 Task: Look for space in Avinashi, India from 9th June, 2023 to 16th June, 2023 for 2 adults in price range Rs.8000 to Rs.16000. Place can be entire place with 2 bedrooms having 2 beds and 1 bathroom. Property type can be house, flat, guest house. Booking option can be shelf check-in. Required host language is English.
Action: Mouse moved to (432, 85)
Screenshot: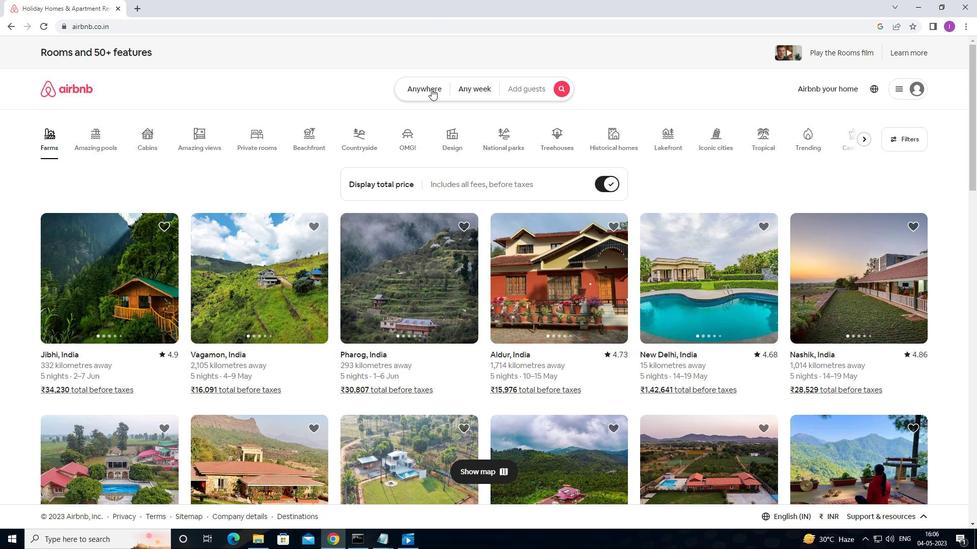 
Action: Mouse pressed left at (432, 85)
Screenshot: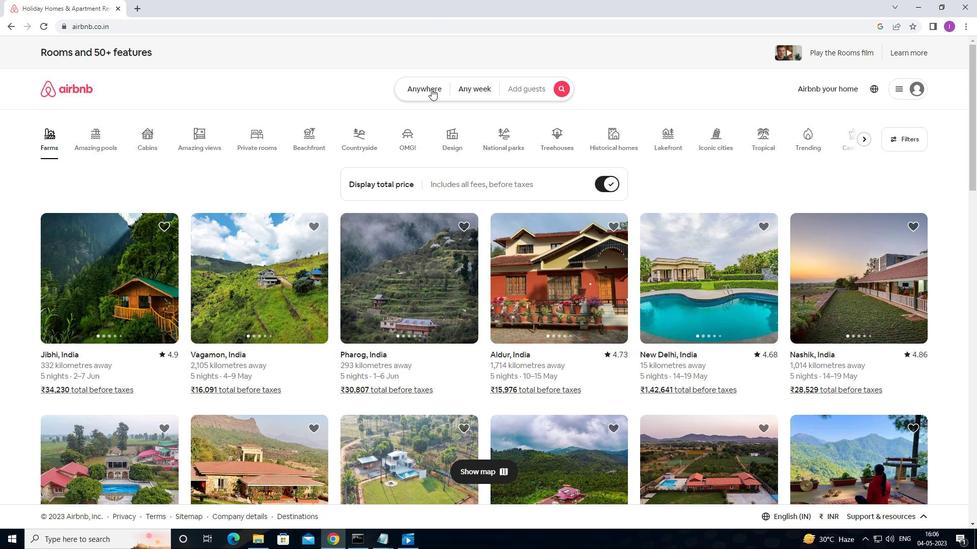 
Action: Mouse moved to (304, 130)
Screenshot: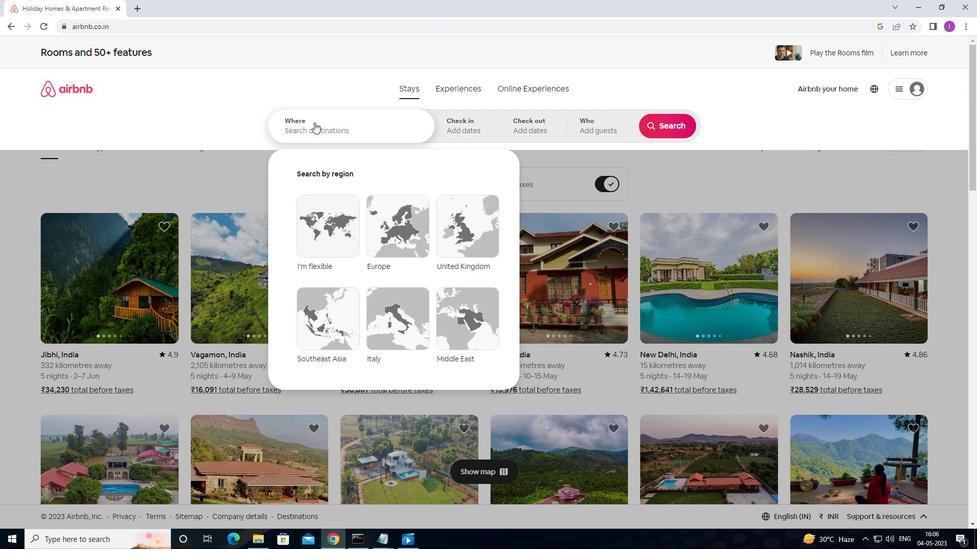 
Action: Mouse pressed left at (304, 130)
Screenshot: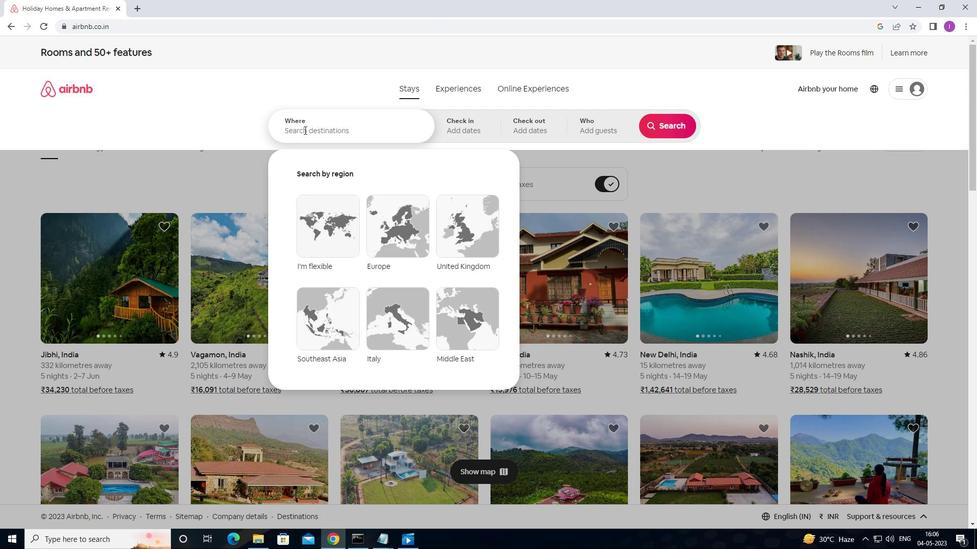
Action: Mouse moved to (308, 131)
Screenshot: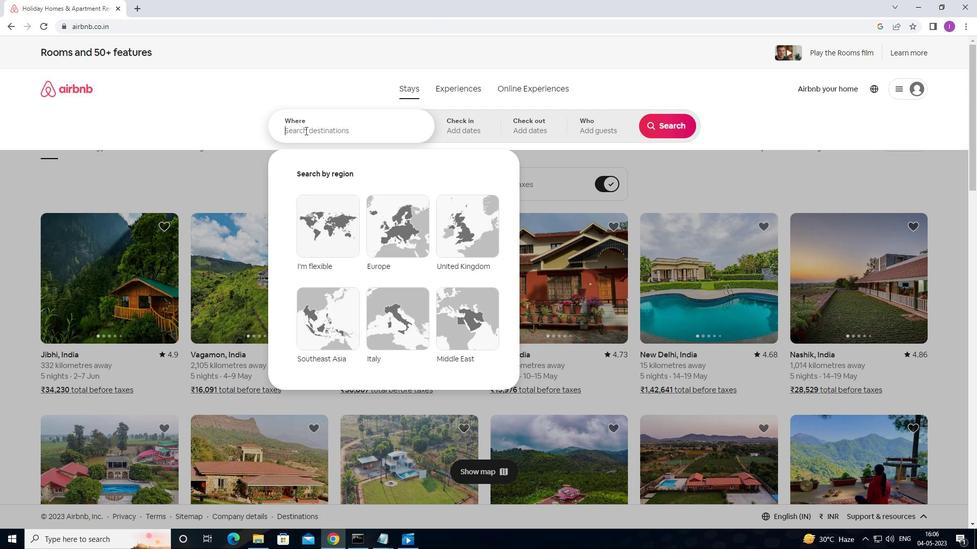 
Action: Key pressed <Key.shift><Key.shift>AVU<Key.backspace>I
Screenshot: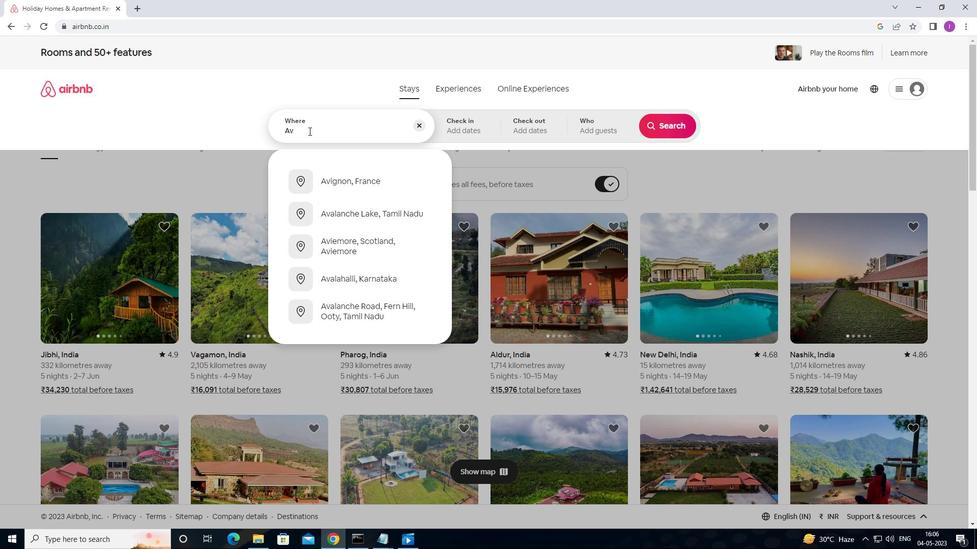 
Action: Mouse moved to (308, 131)
Screenshot: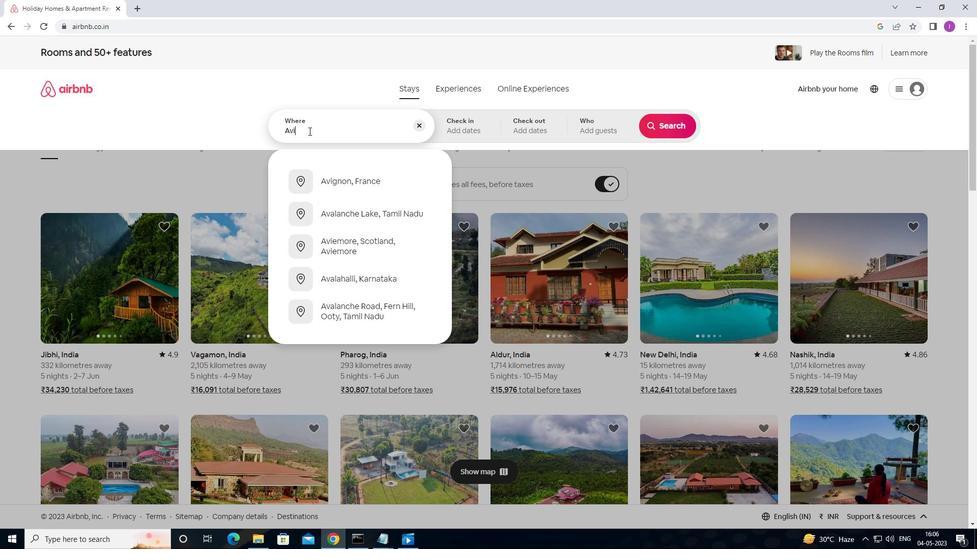 
Action: Key pressed NASHI,<Key.shift><Key.shift><Key.shift><Key.shift><Key.shift>INDIA
Screenshot: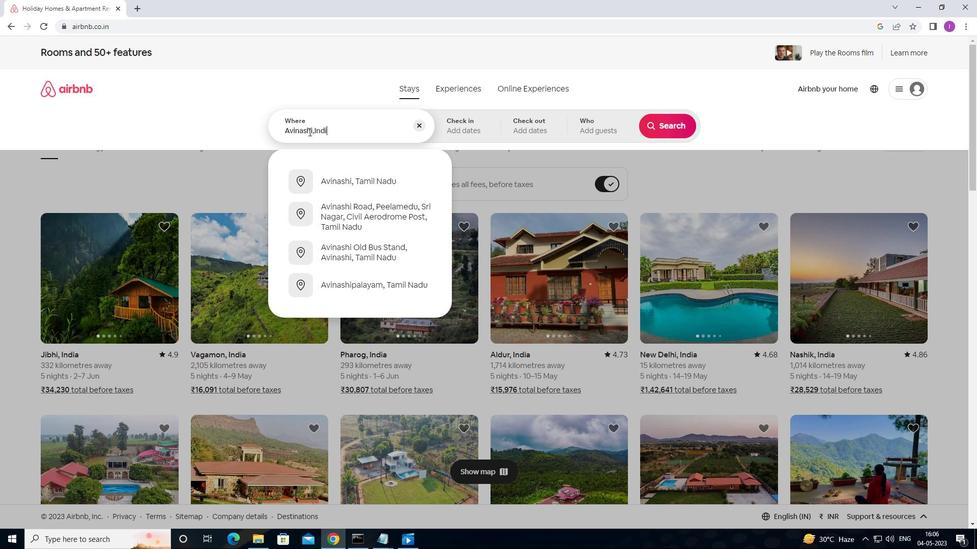 
Action: Mouse moved to (483, 128)
Screenshot: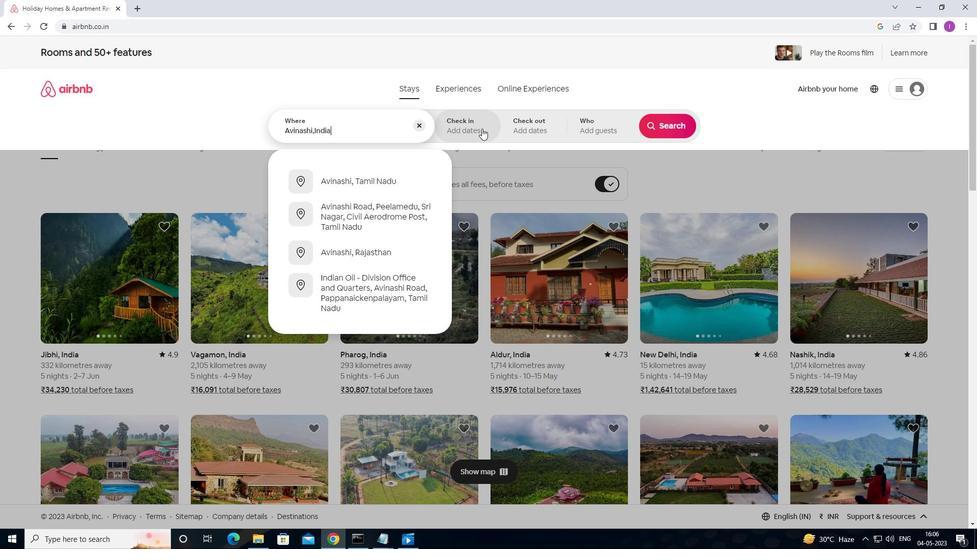 
Action: Mouse pressed left at (483, 128)
Screenshot: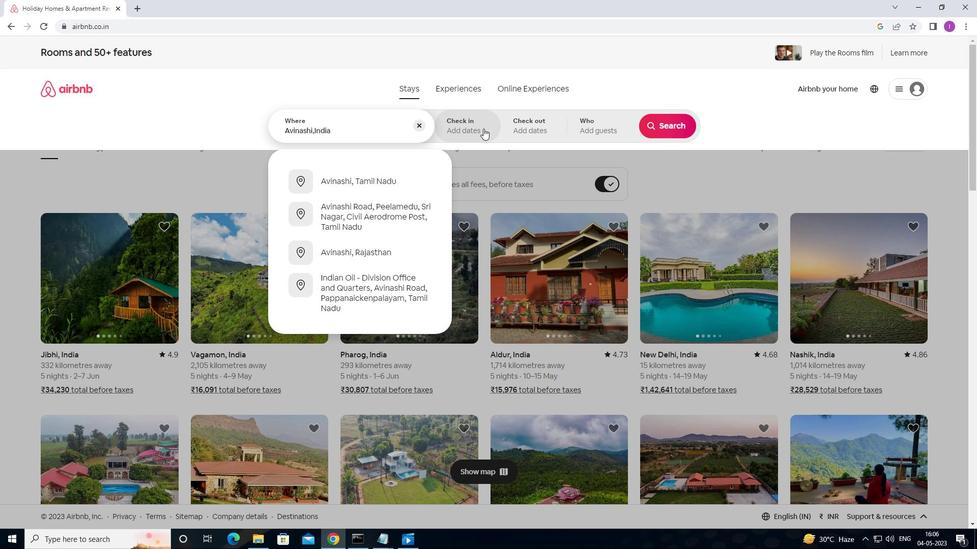 
Action: Mouse moved to (629, 271)
Screenshot: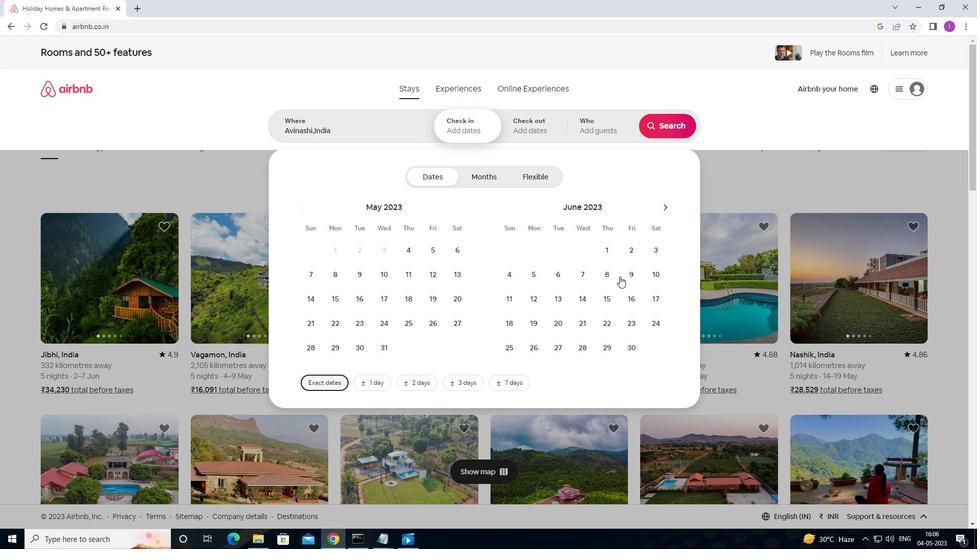 
Action: Mouse pressed left at (629, 271)
Screenshot: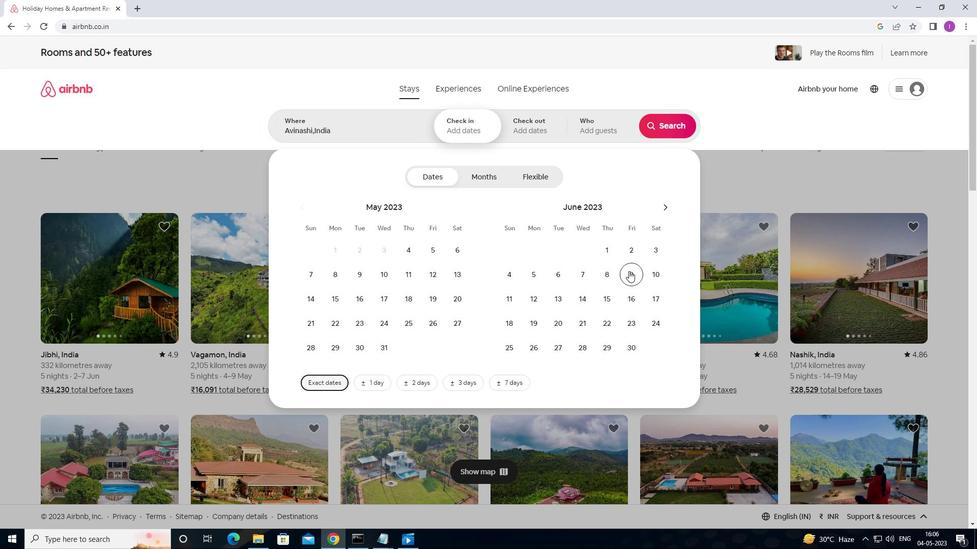 
Action: Mouse moved to (634, 300)
Screenshot: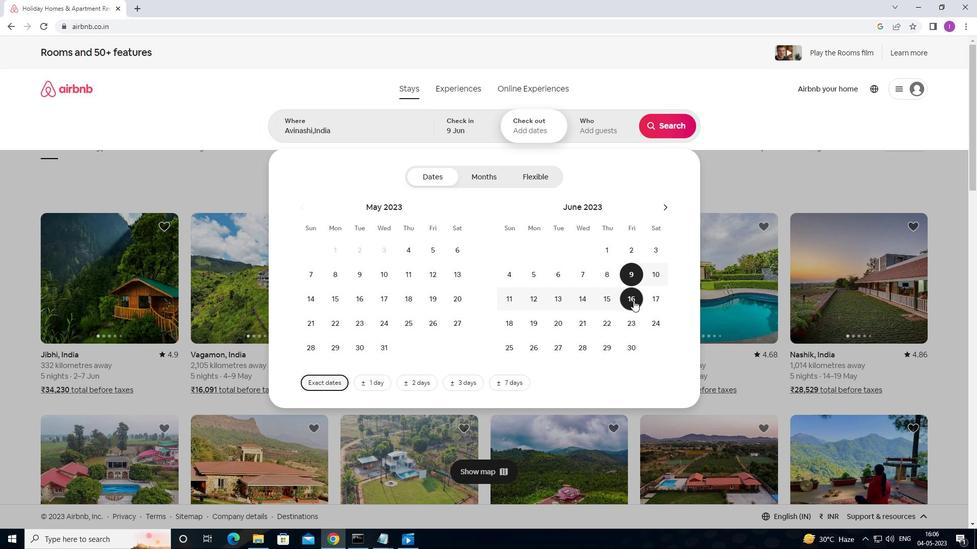 
Action: Mouse pressed left at (634, 300)
Screenshot: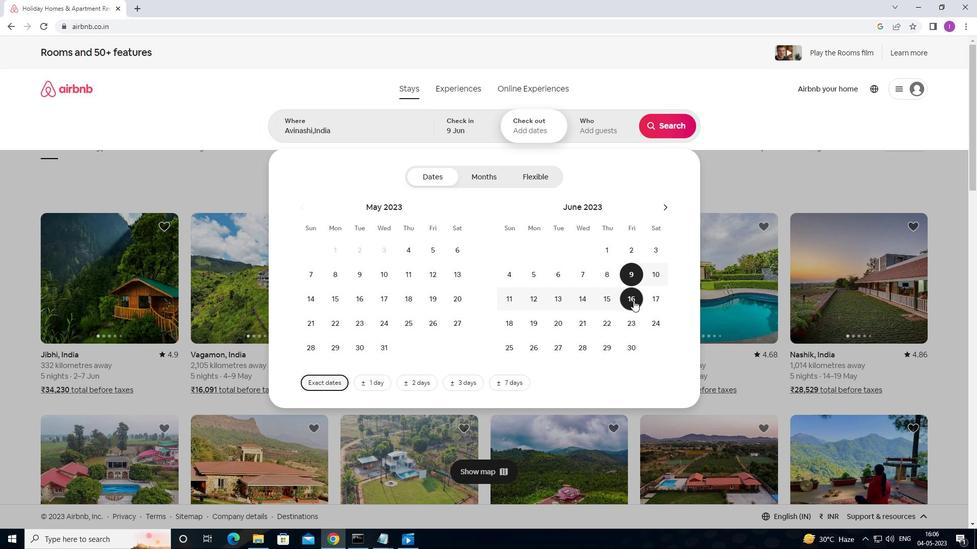 
Action: Mouse moved to (617, 127)
Screenshot: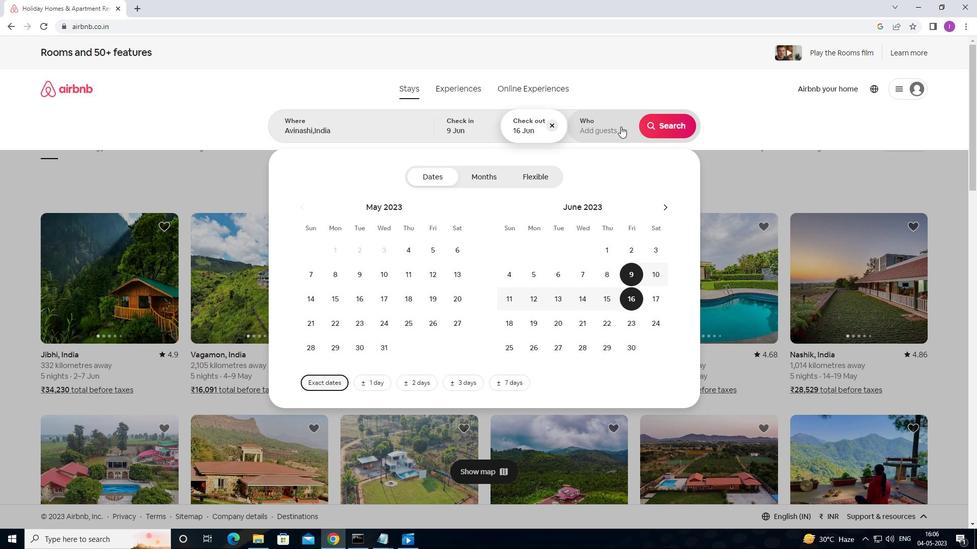 
Action: Mouse pressed left at (617, 127)
Screenshot: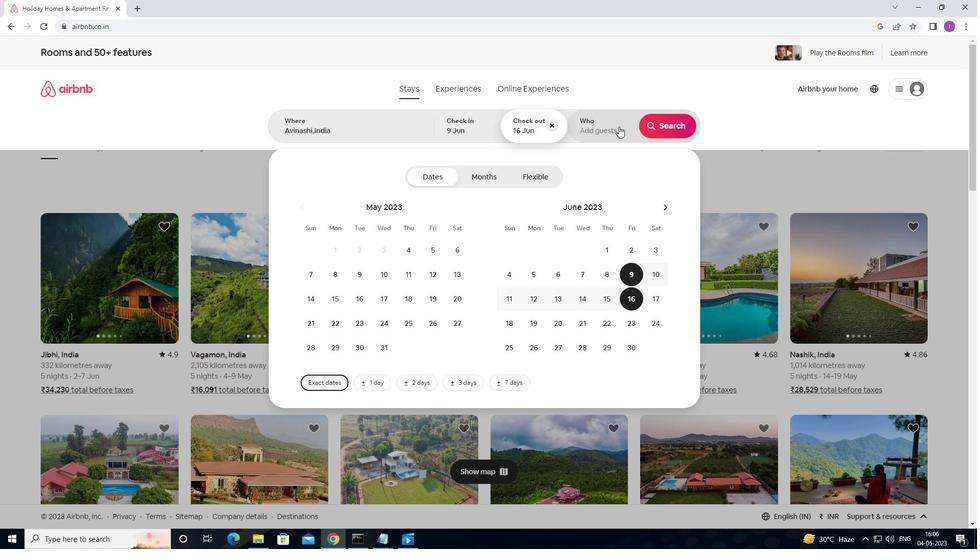
Action: Mouse moved to (665, 175)
Screenshot: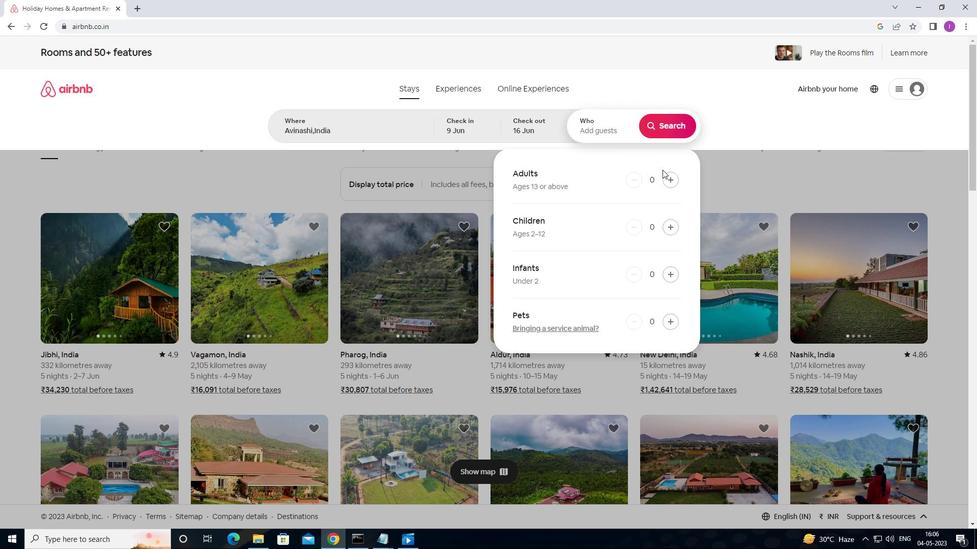 
Action: Mouse pressed left at (665, 175)
Screenshot: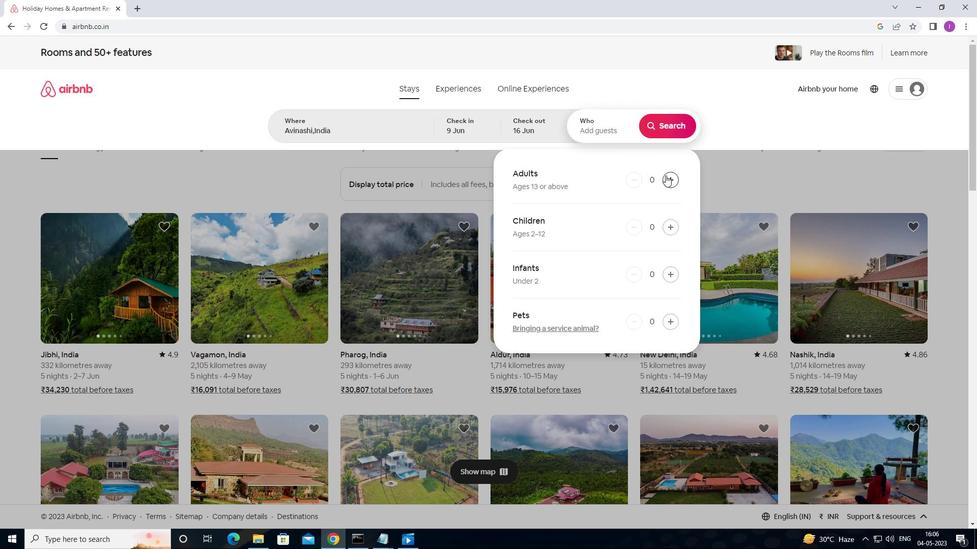 
Action: Mouse moved to (665, 176)
Screenshot: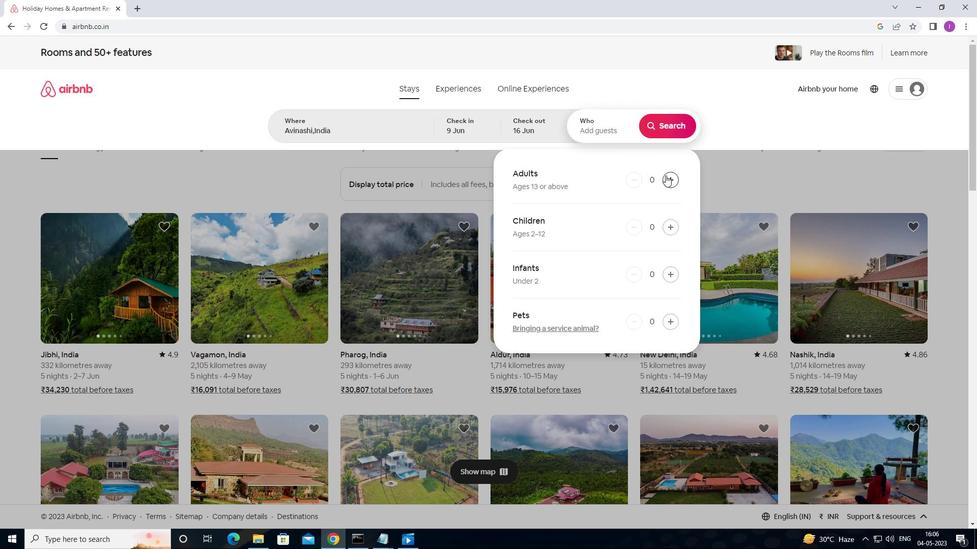 
Action: Mouse pressed left at (665, 176)
Screenshot: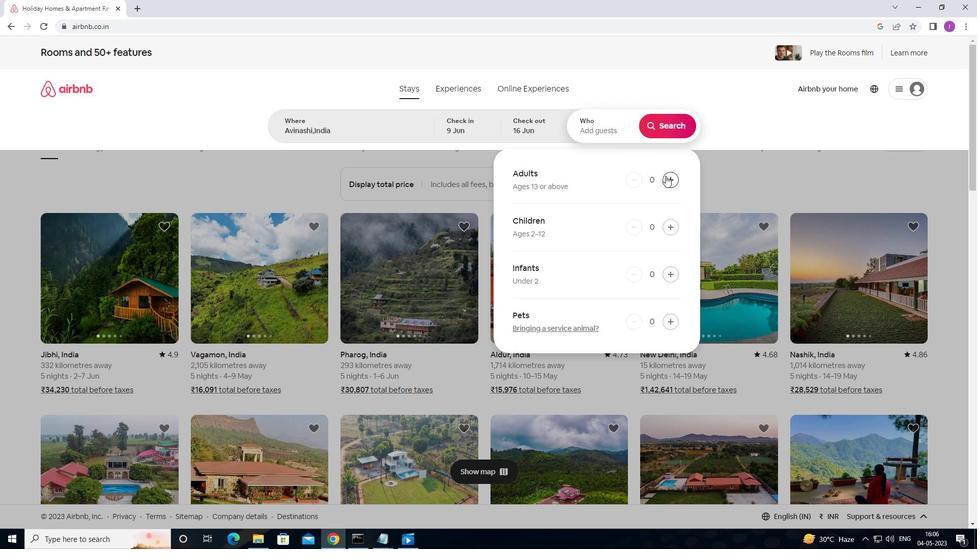 
Action: Mouse moved to (678, 130)
Screenshot: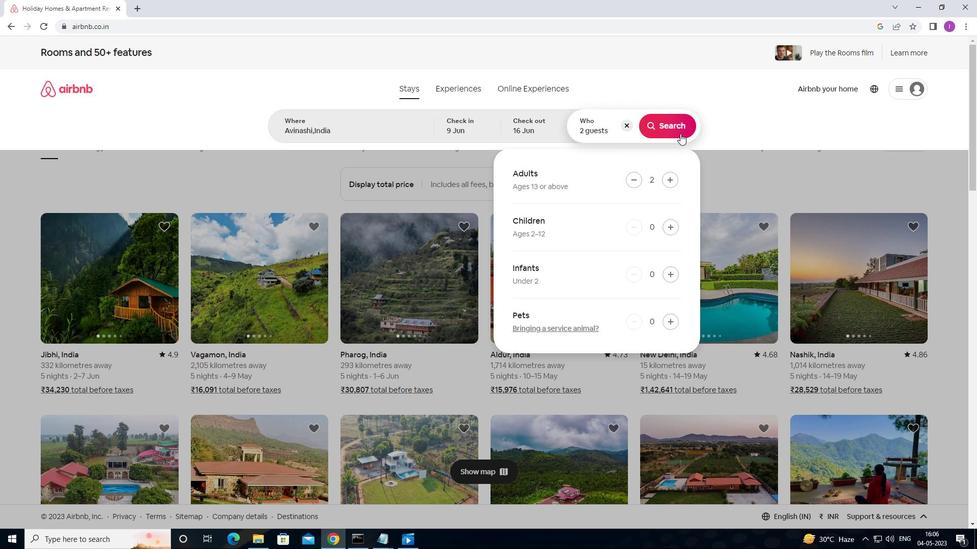 
Action: Mouse pressed left at (678, 130)
Screenshot: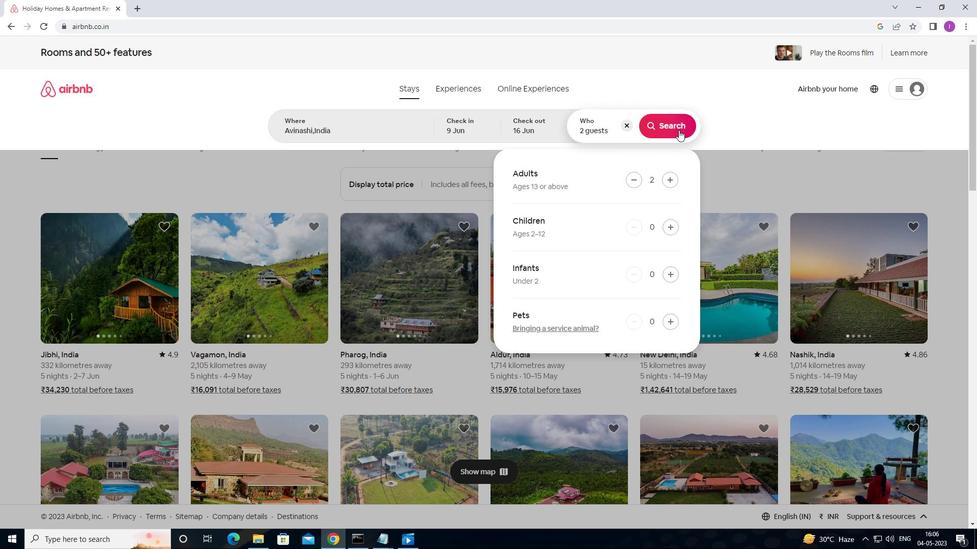 
Action: Mouse moved to (929, 92)
Screenshot: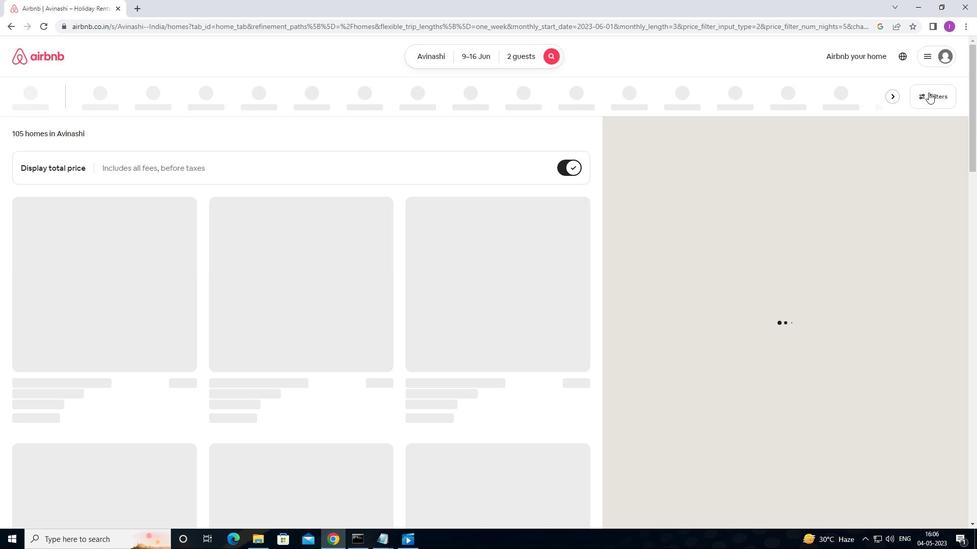 
Action: Mouse pressed left at (929, 92)
Screenshot: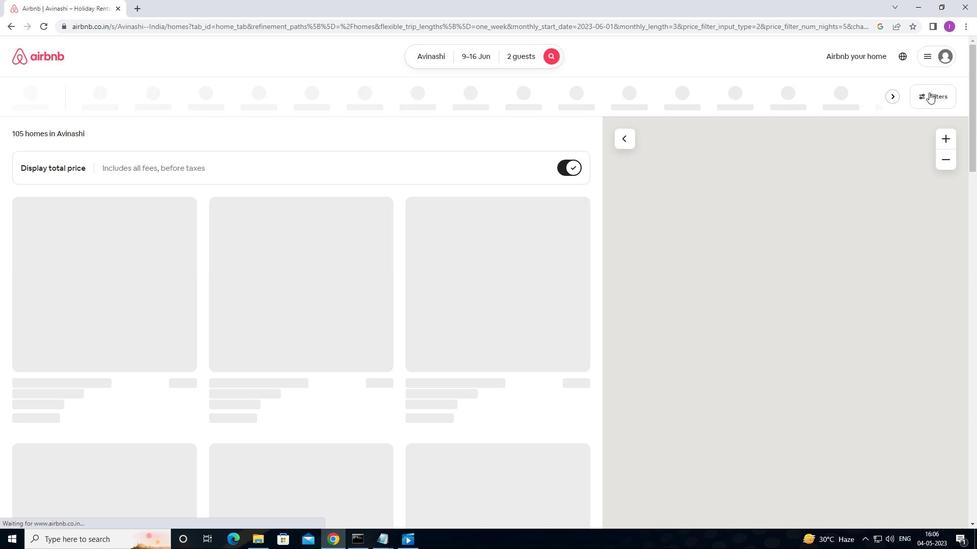 
Action: Mouse moved to (383, 225)
Screenshot: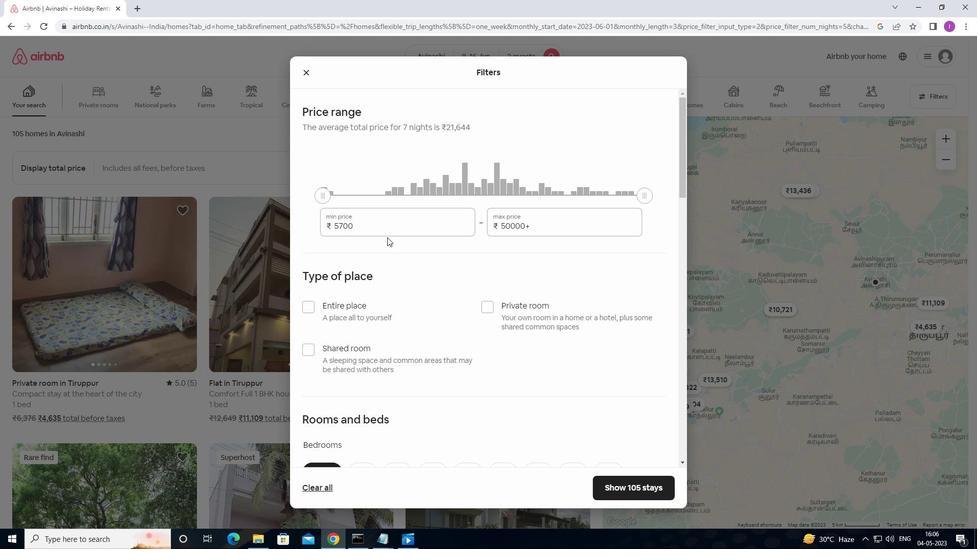 
Action: Mouse pressed left at (383, 225)
Screenshot: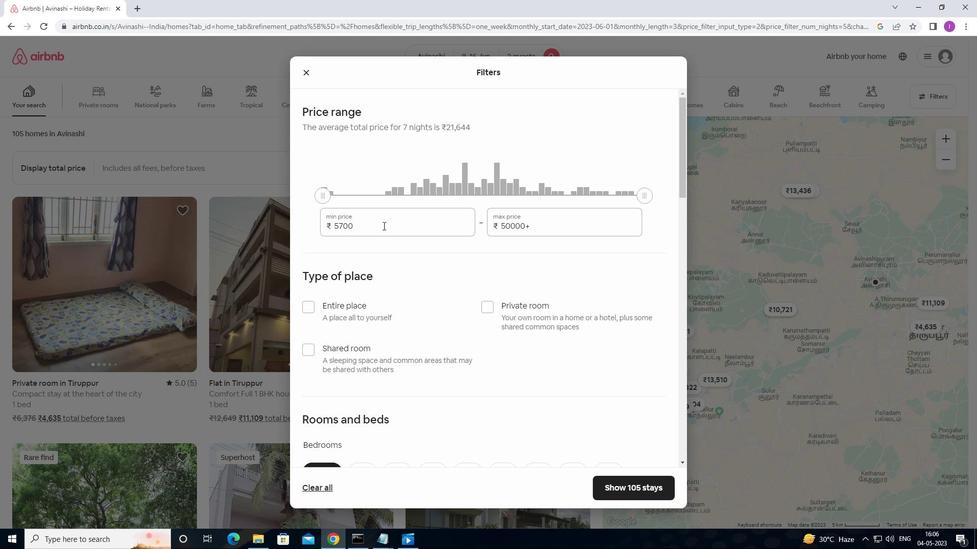 
Action: Mouse moved to (381, 212)
Screenshot: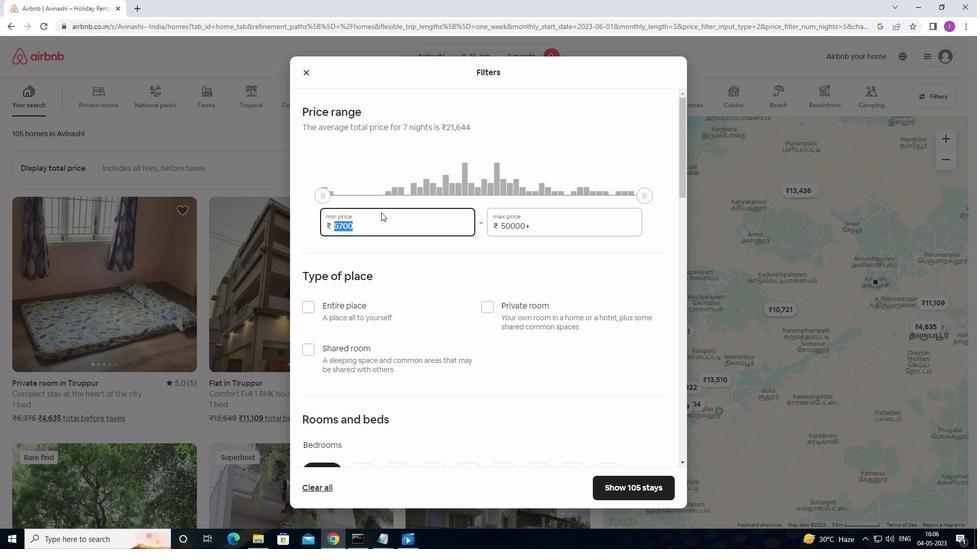 
Action: Key pressed 800
Screenshot: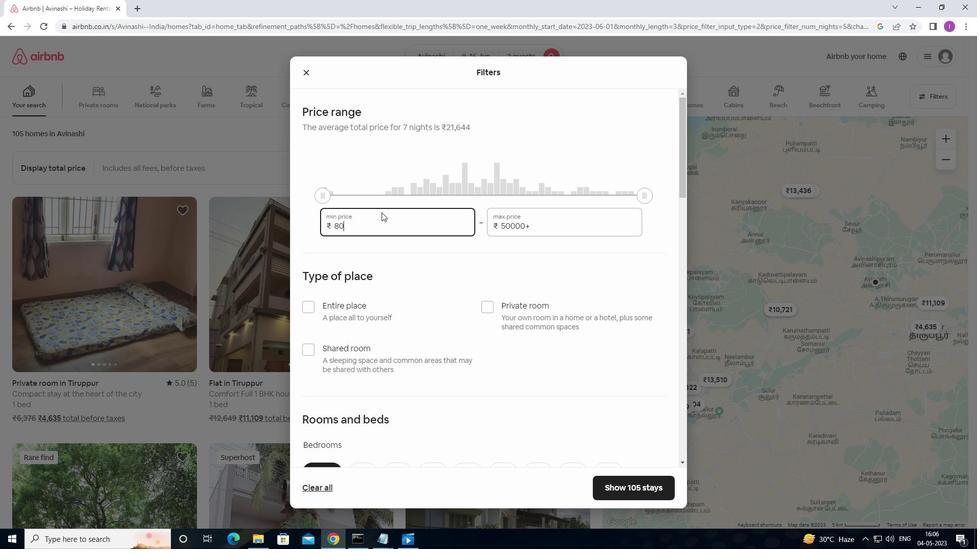 
Action: Mouse moved to (382, 211)
Screenshot: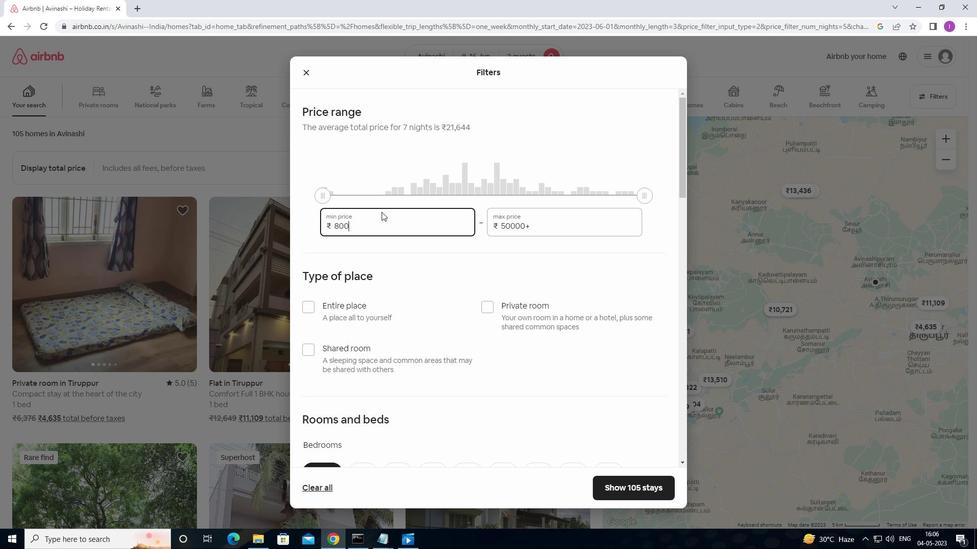 
Action: Key pressed 0
Screenshot: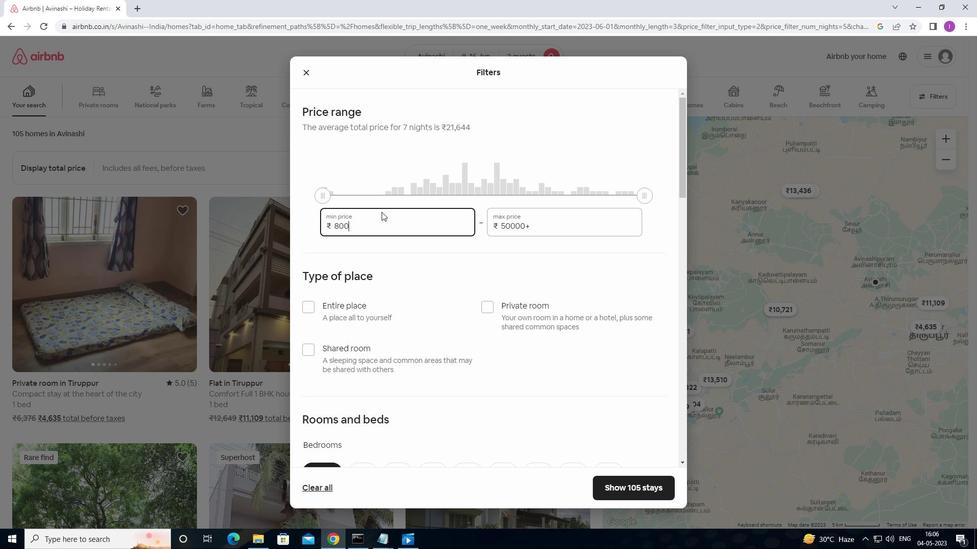
Action: Mouse moved to (546, 229)
Screenshot: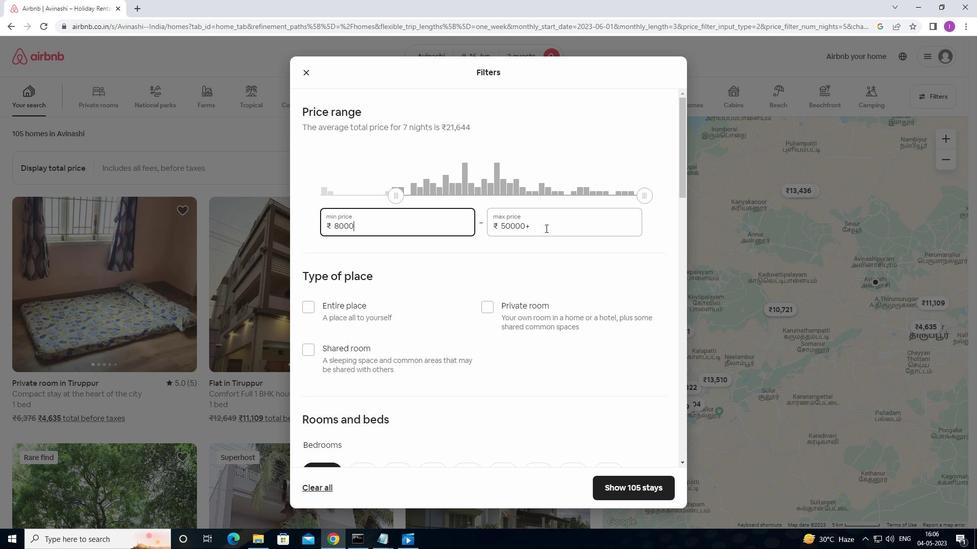 
Action: Mouse pressed left at (546, 229)
Screenshot: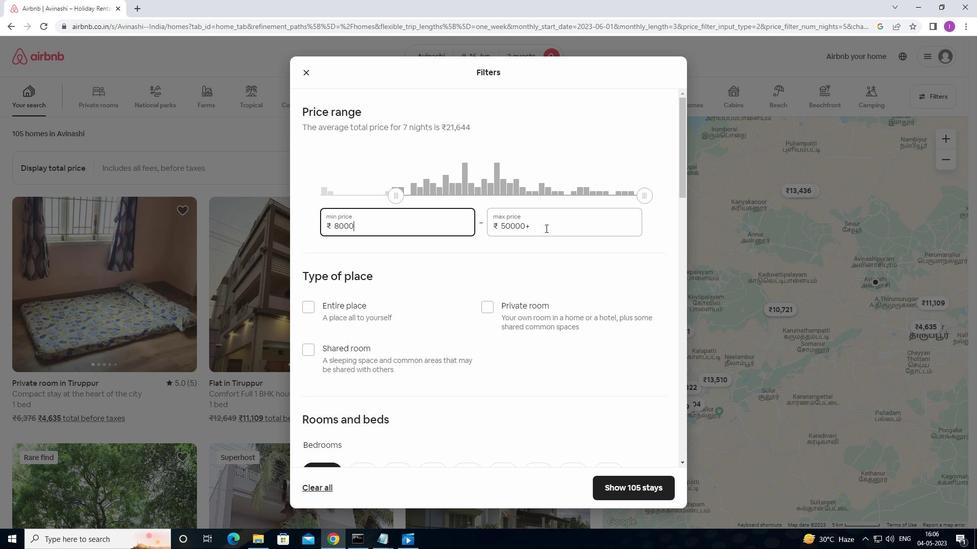 
Action: Mouse moved to (493, 232)
Screenshot: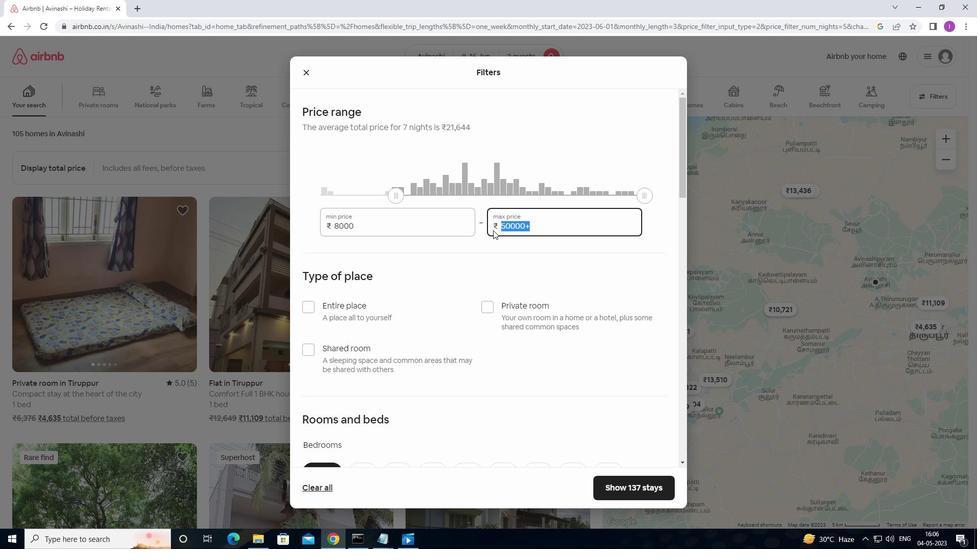 
Action: Key pressed 16
Screenshot: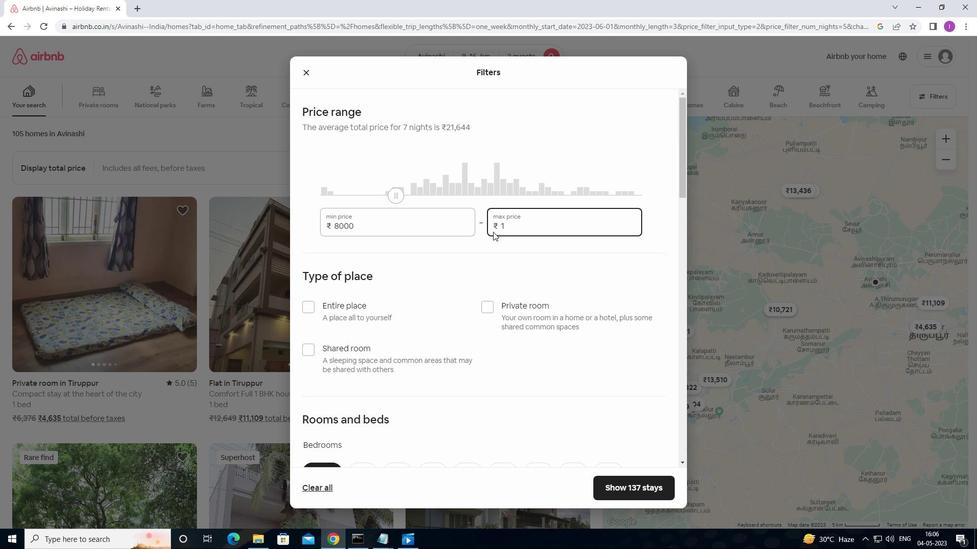 
Action: Mouse moved to (493, 232)
Screenshot: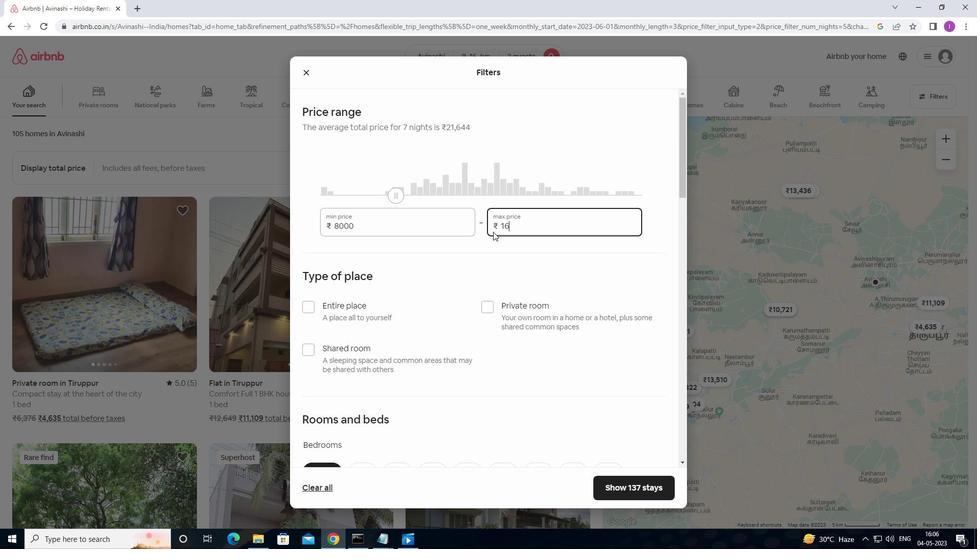 
Action: Key pressed 0
Screenshot: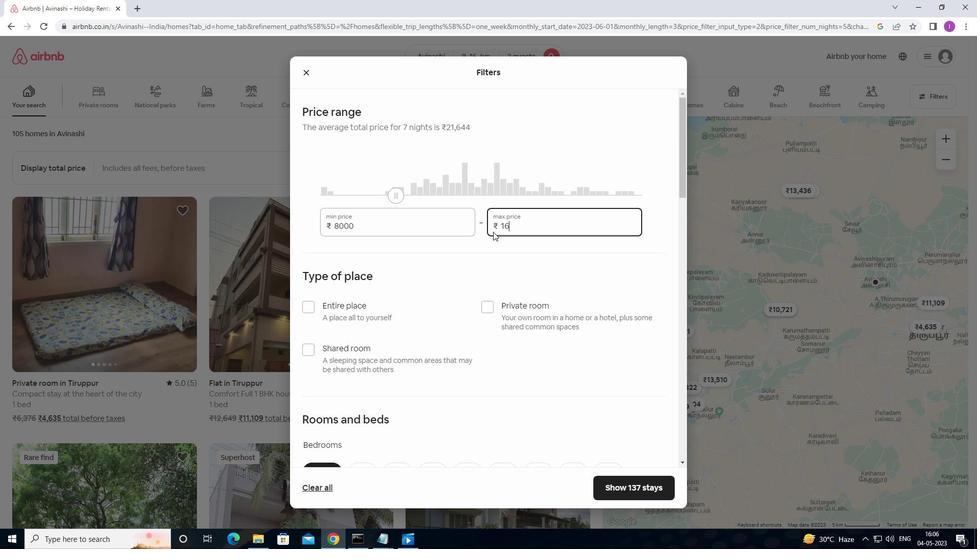 
Action: Mouse moved to (493, 231)
Screenshot: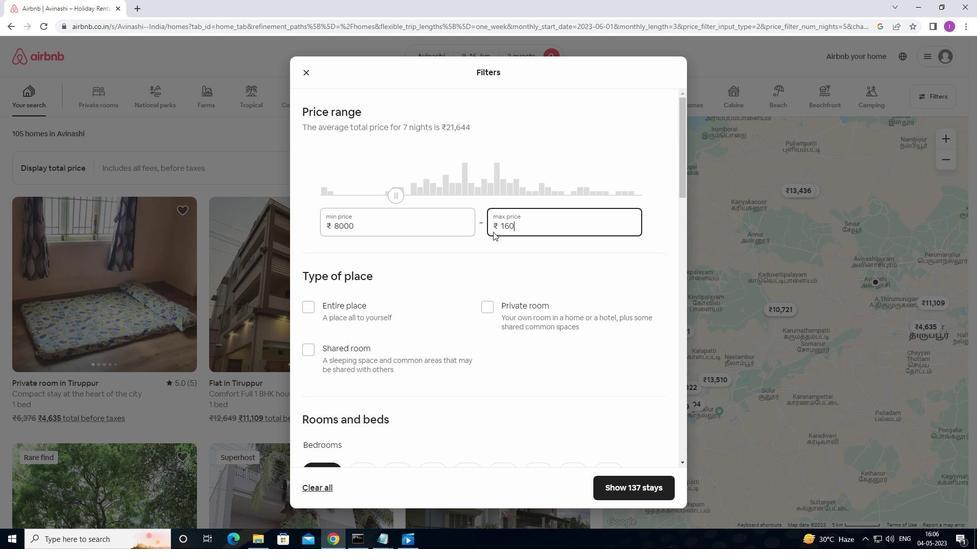 
Action: Key pressed 00
Screenshot: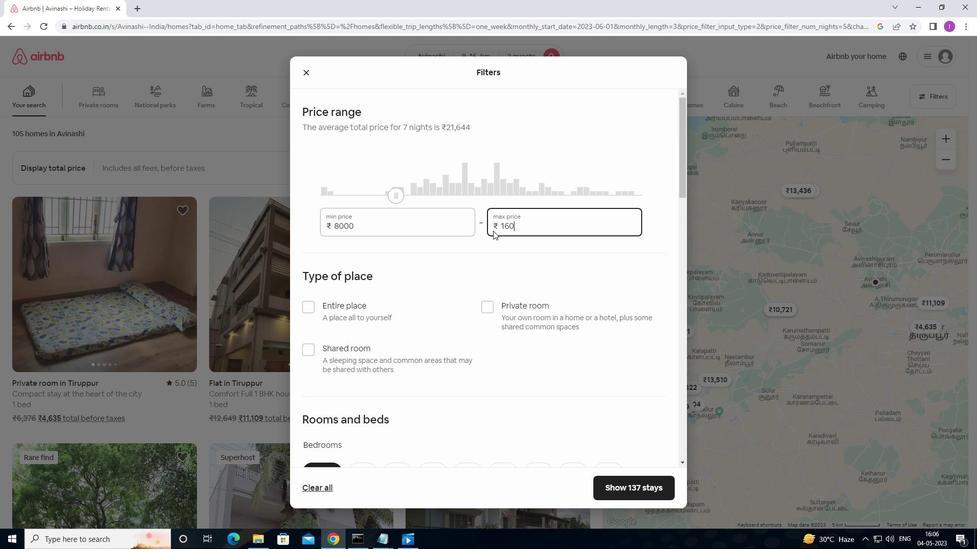 
Action: Mouse moved to (317, 305)
Screenshot: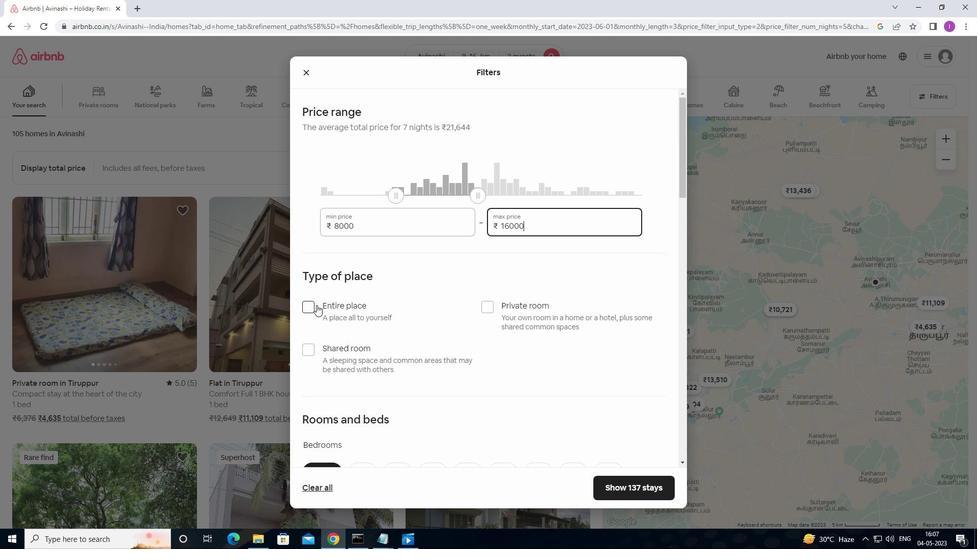 
Action: Mouse pressed left at (317, 305)
Screenshot: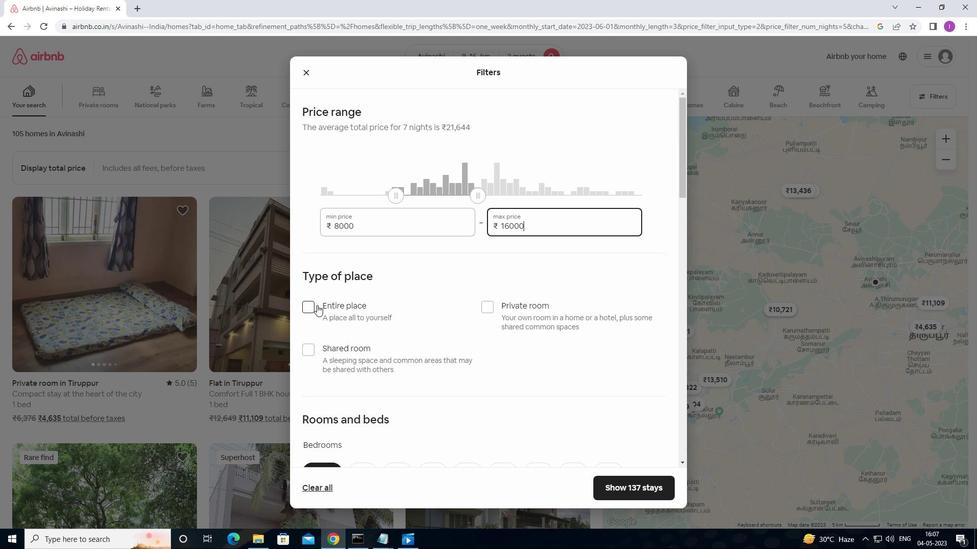 
Action: Mouse moved to (382, 341)
Screenshot: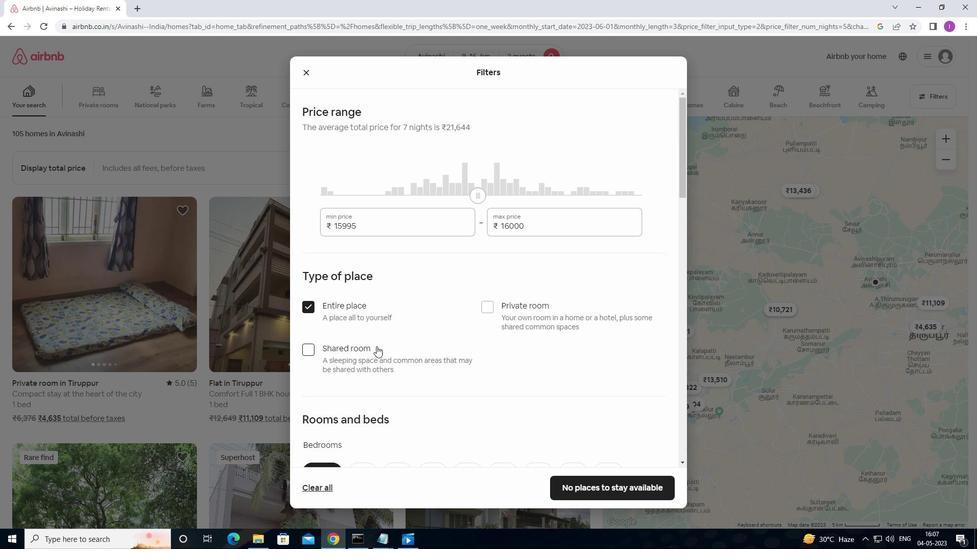 
Action: Mouse scrolled (382, 341) with delta (0, 0)
Screenshot: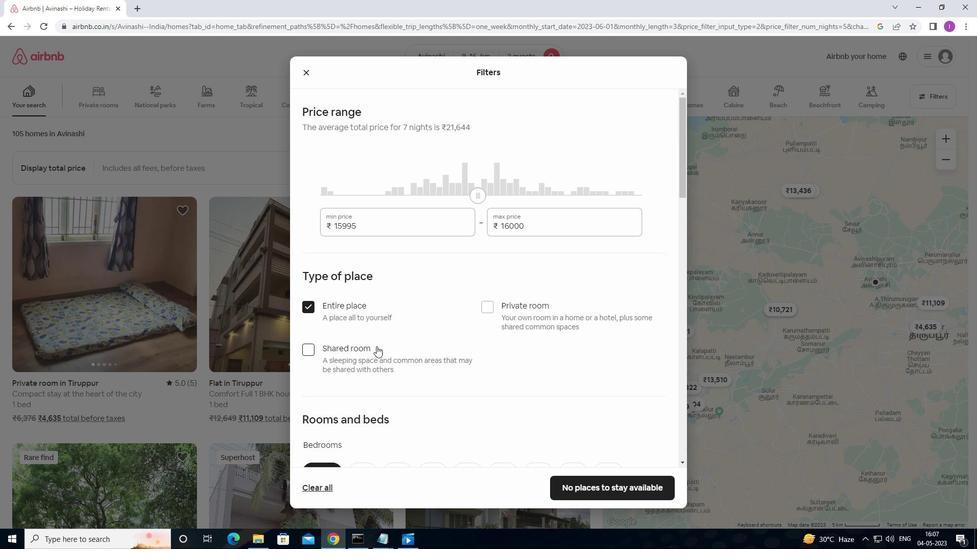 
Action: Mouse moved to (384, 341)
Screenshot: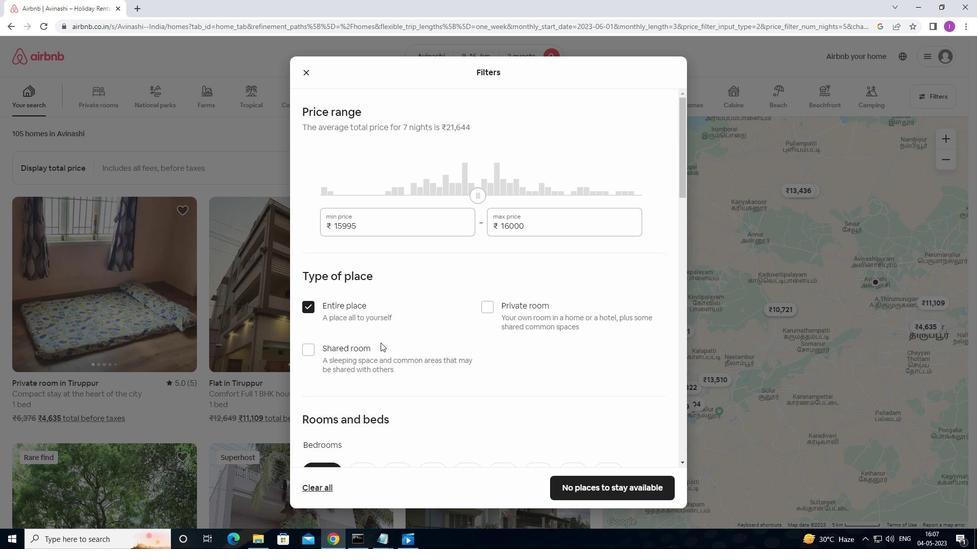 
Action: Mouse scrolled (384, 341) with delta (0, 0)
Screenshot: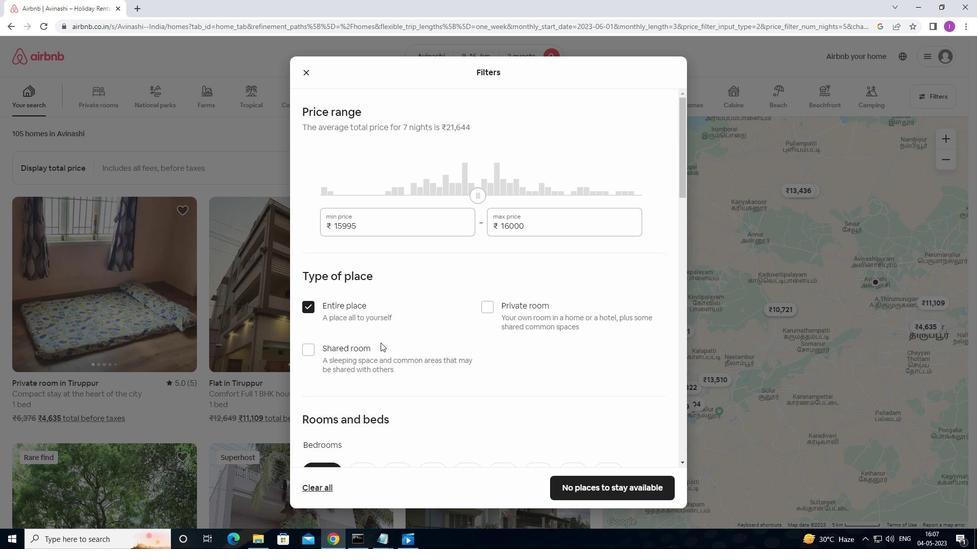 
Action: Mouse scrolled (384, 341) with delta (0, 0)
Screenshot: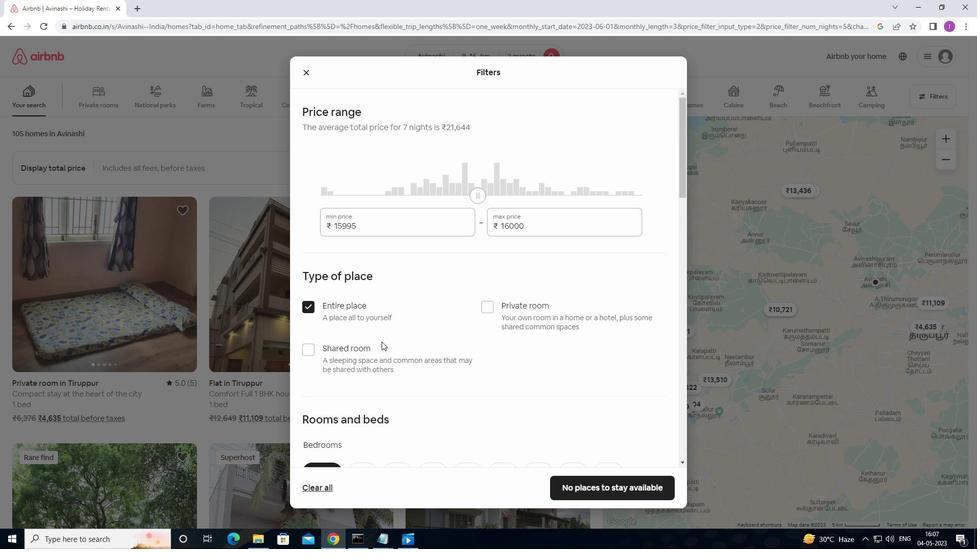 
Action: Mouse scrolled (384, 341) with delta (0, 0)
Screenshot: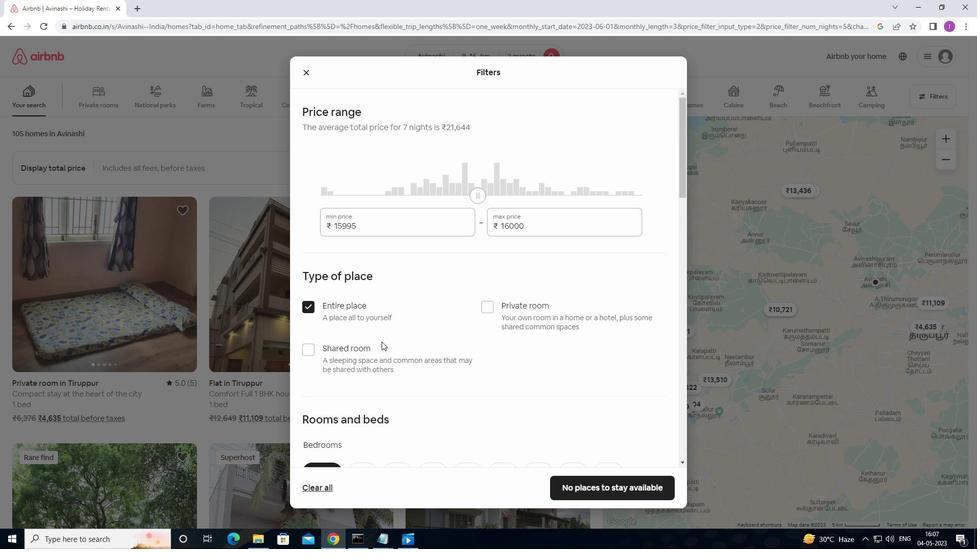 
Action: Mouse moved to (386, 341)
Screenshot: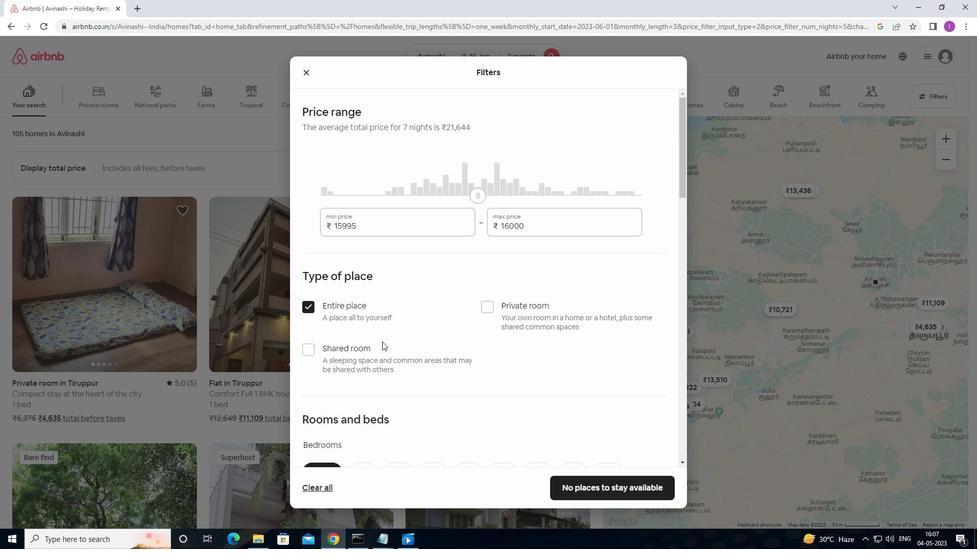 
Action: Mouse scrolled (386, 340) with delta (0, 0)
Screenshot: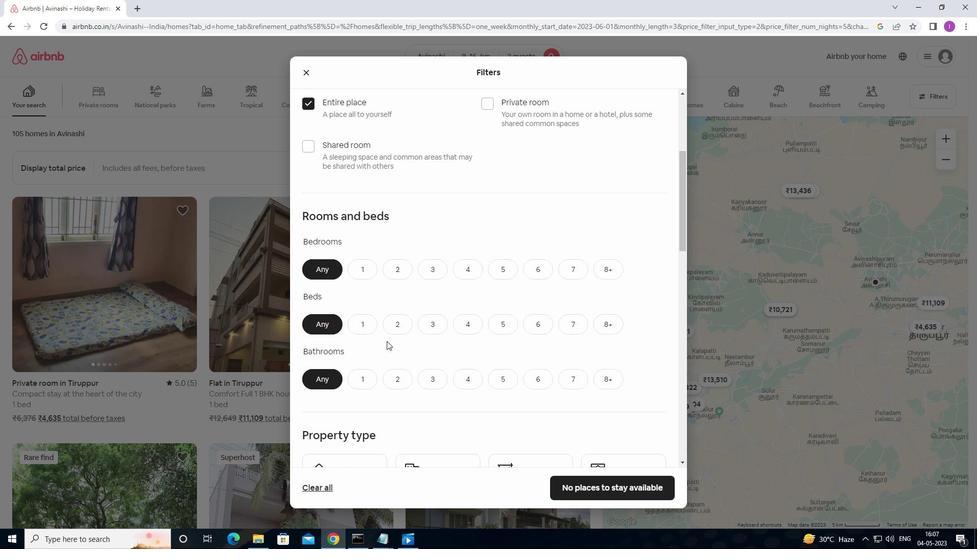 
Action: Mouse moved to (386, 340)
Screenshot: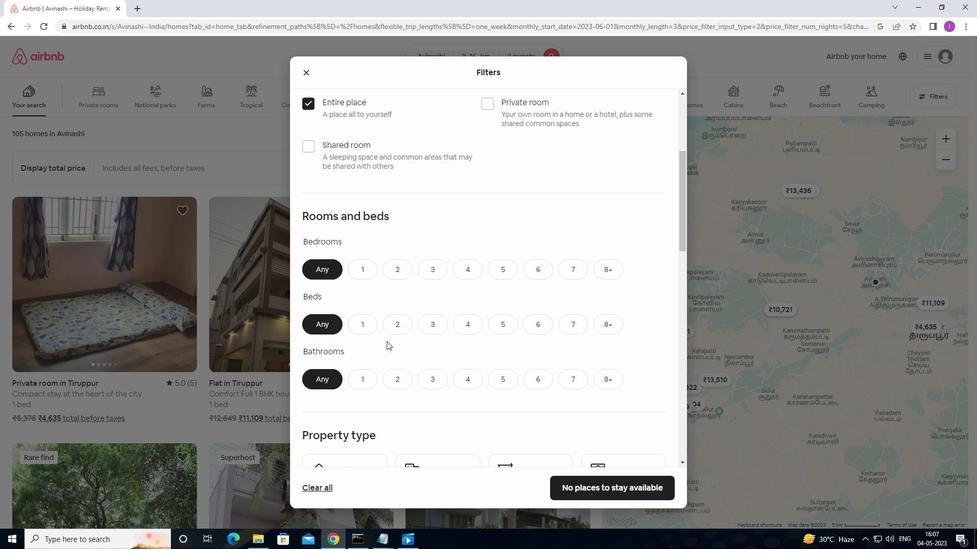 
Action: Mouse scrolled (386, 340) with delta (0, 0)
Screenshot: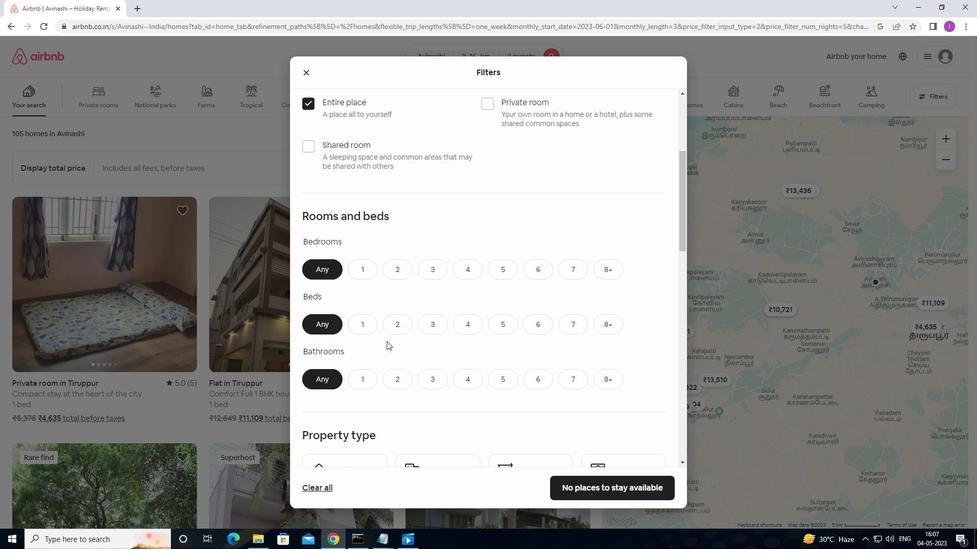 
Action: Mouse moved to (404, 164)
Screenshot: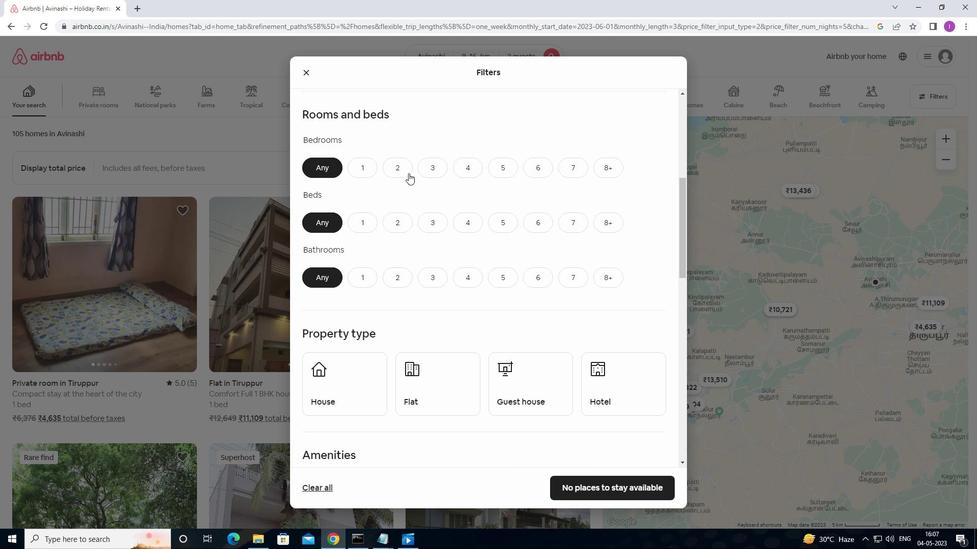 
Action: Mouse pressed left at (404, 164)
Screenshot: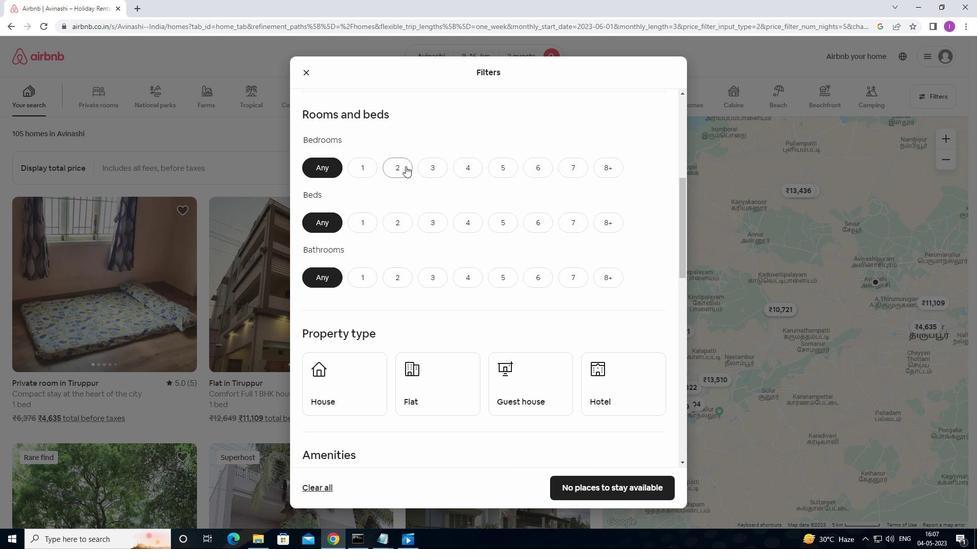 
Action: Mouse moved to (391, 222)
Screenshot: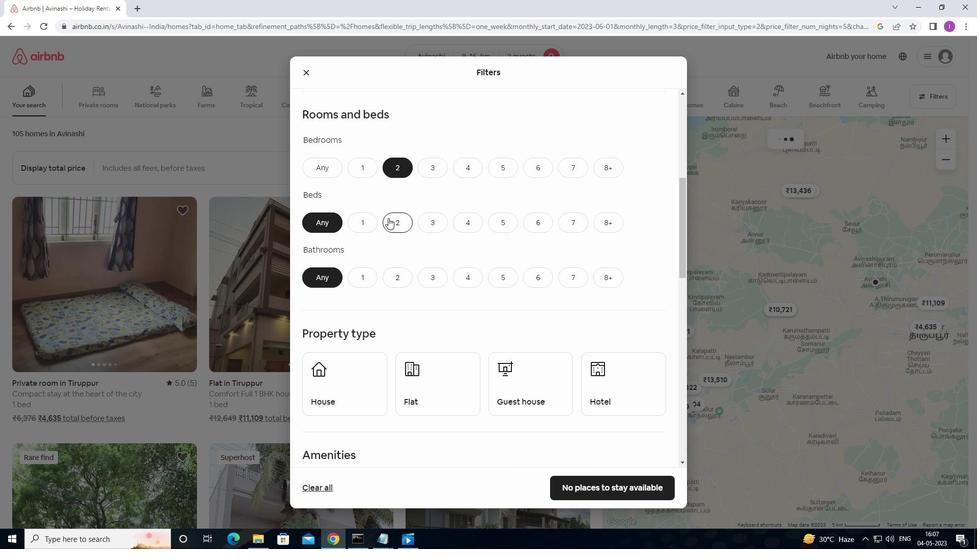 
Action: Mouse pressed left at (391, 222)
Screenshot: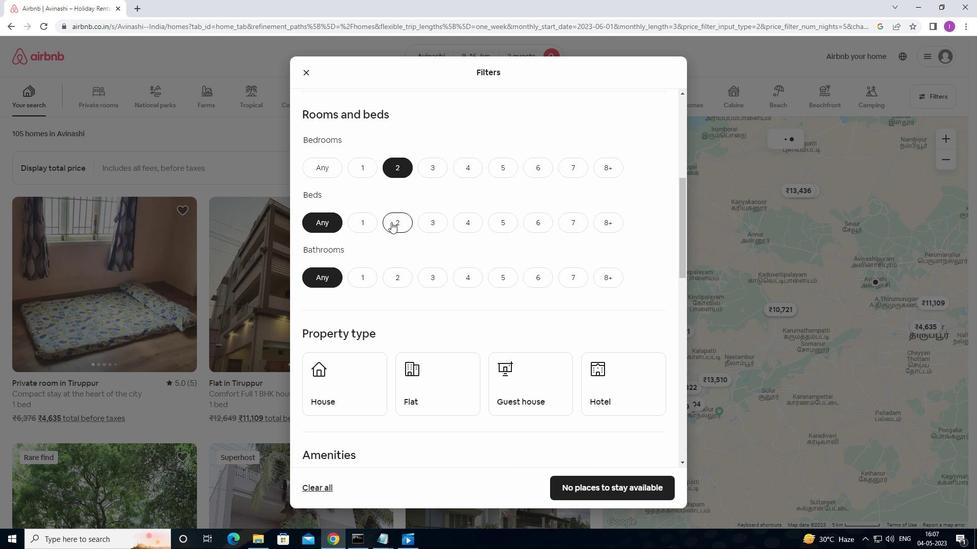 
Action: Mouse moved to (362, 282)
Screenshot: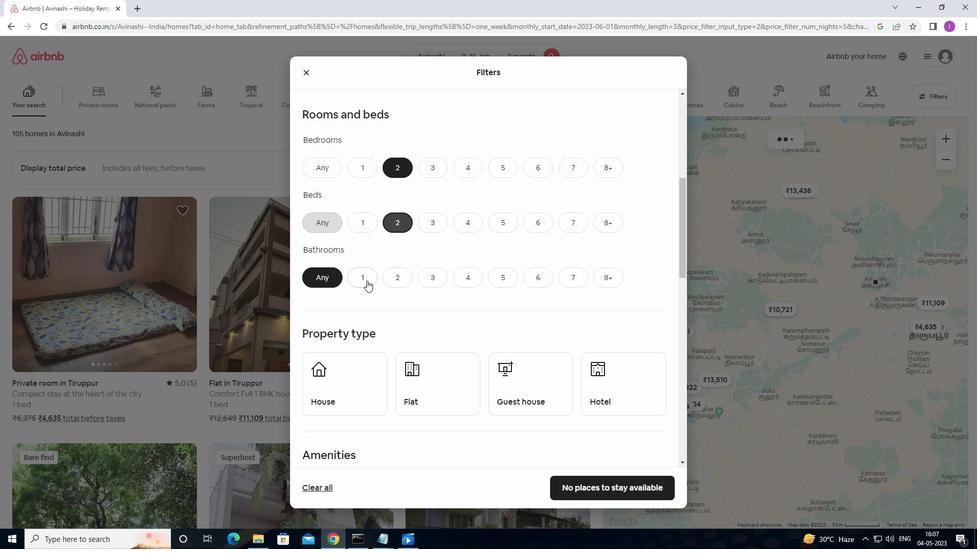 
Action: Mouse pressed left at (362, 282)
Screenshot: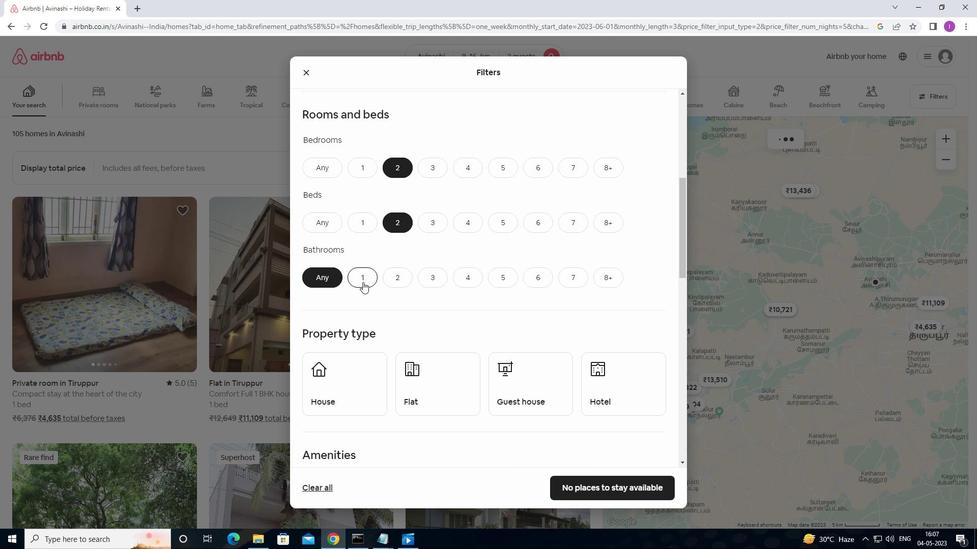 
Action: Mouse moved to (408, 303)
Screenshot: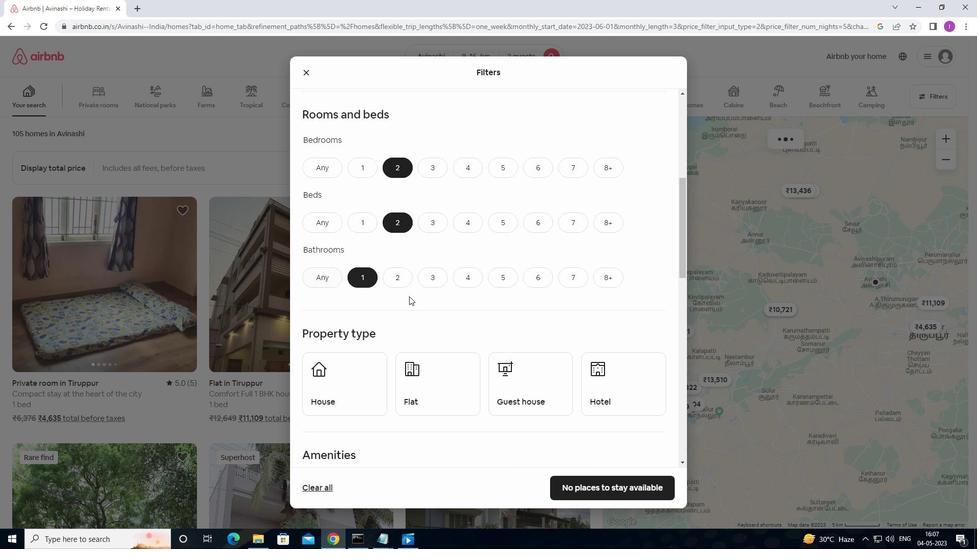 
Action: Mouse scrolled (408, 303) with delta (0, 0)
Screenshot: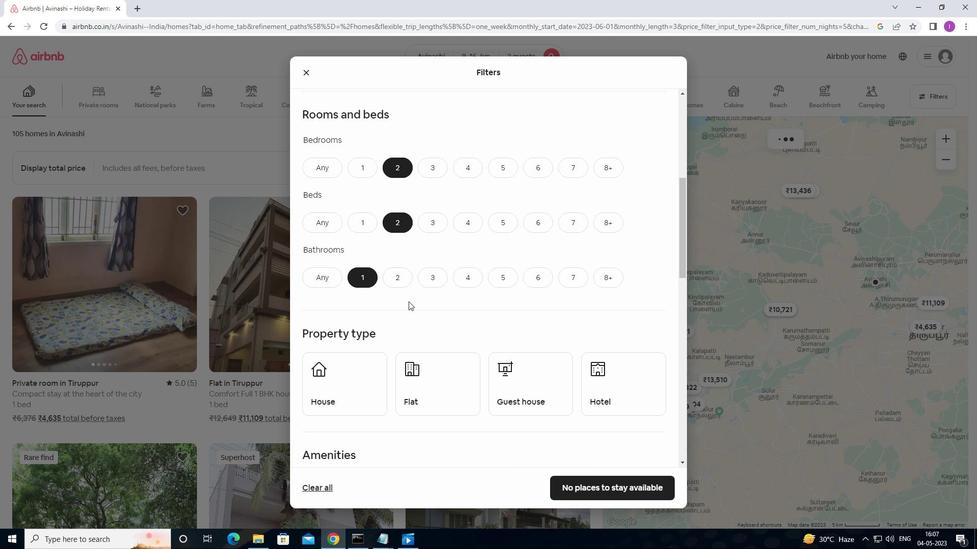
Action: Mouse moved to (408, 307)
Screenshot: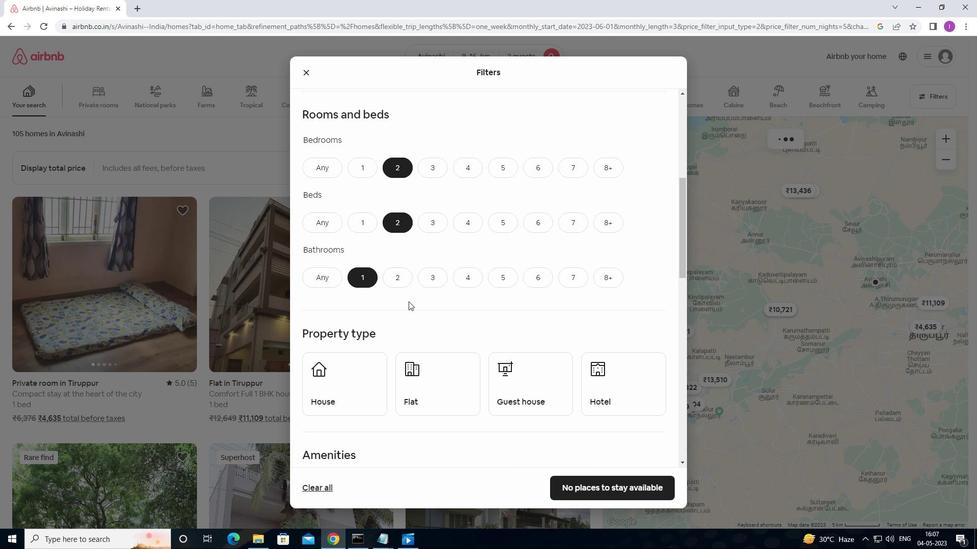
Action: Mouse scrolled (408, 307) with delta (0, 0)
Screenshot: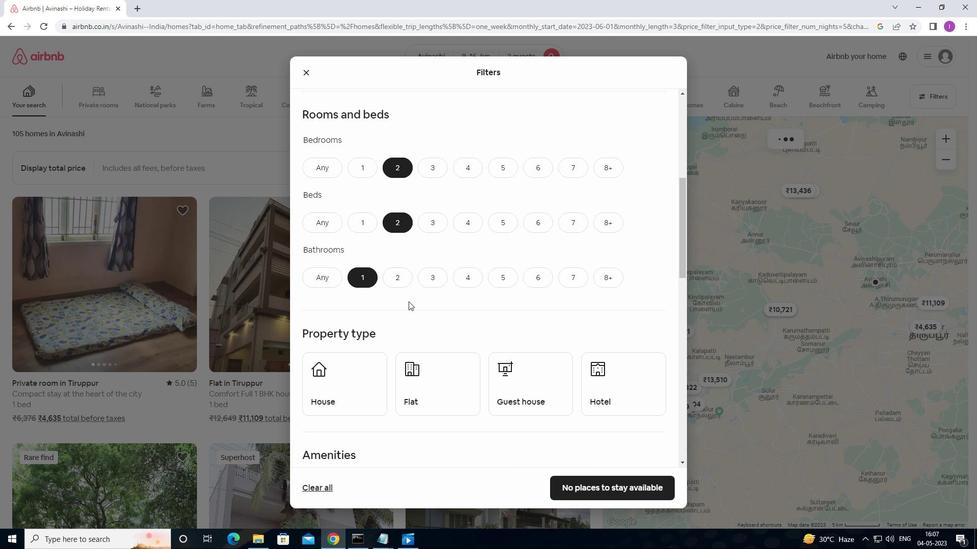 
Action: Mouse moved to (356, 287)
Screenshot: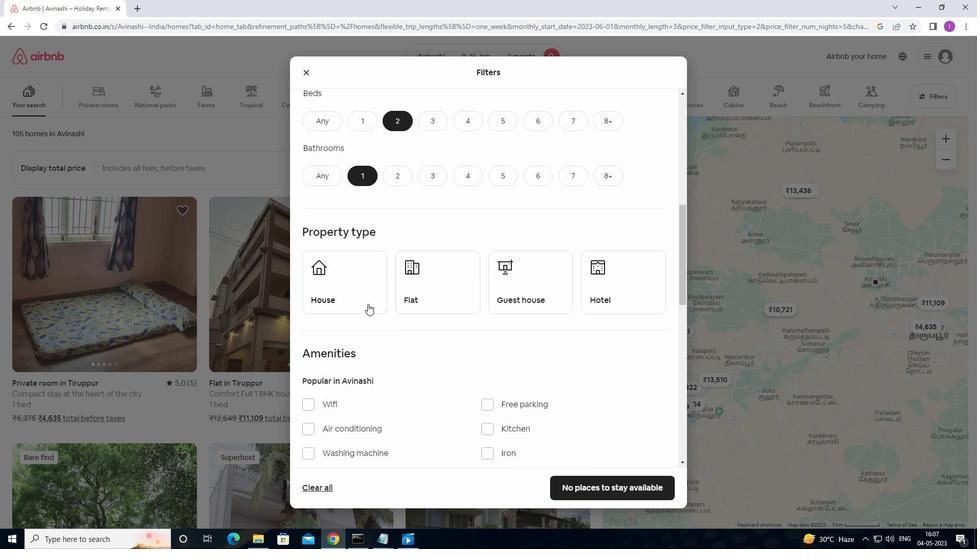 
Action: Mouse pressed left at (356, 287)
Screenshot: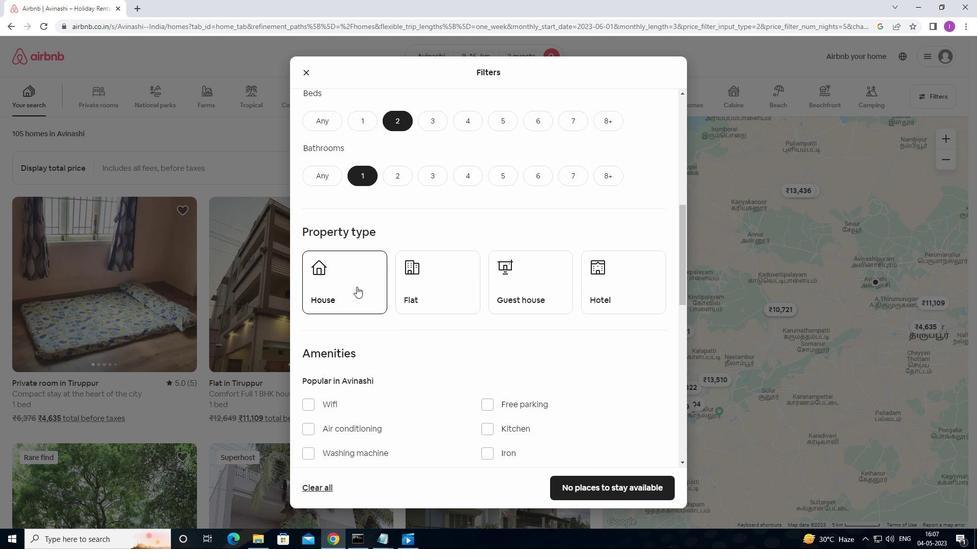 
Action: Mouse moved to (422, 289)
Screenshot: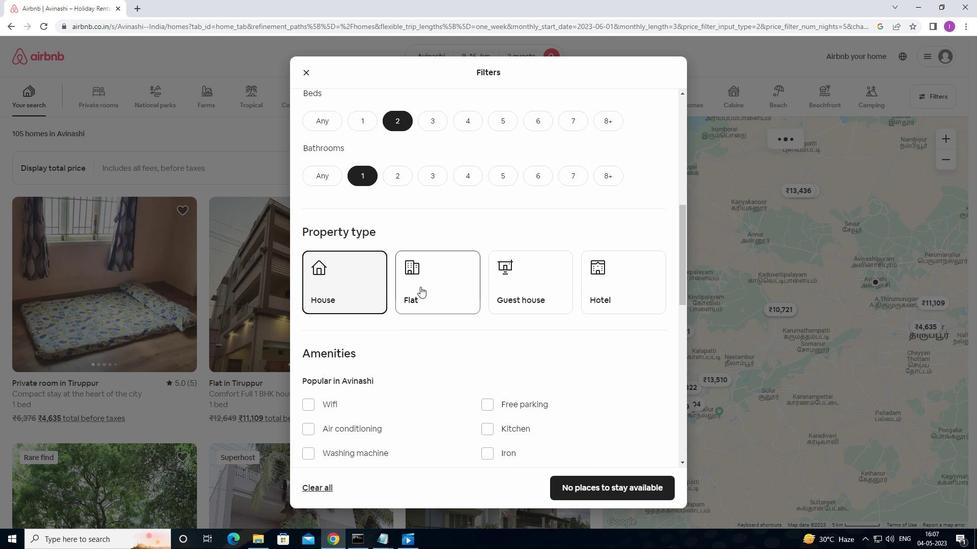 
Action: Mouse pressed left at (422, 289)
Screenshot: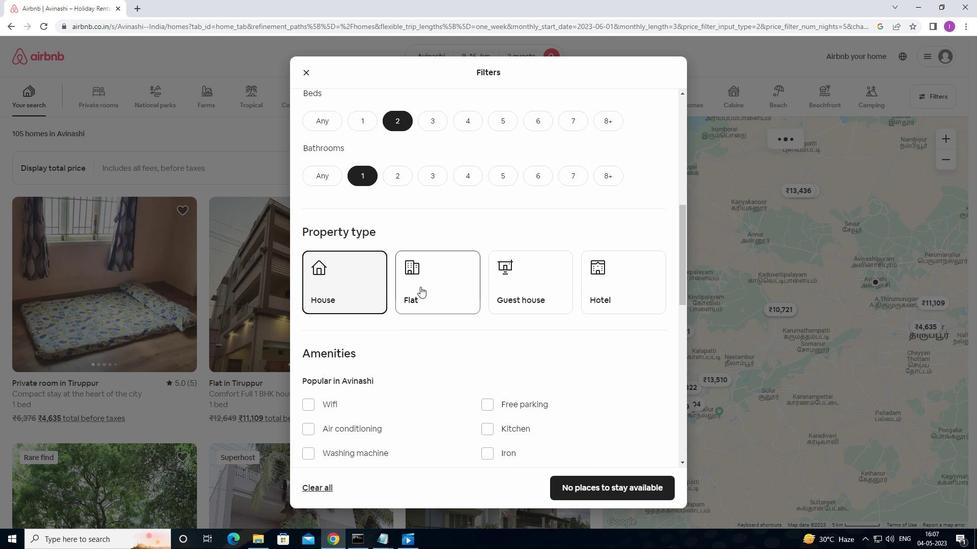
Action: Mouse moved to (539, 300)
Screenshot: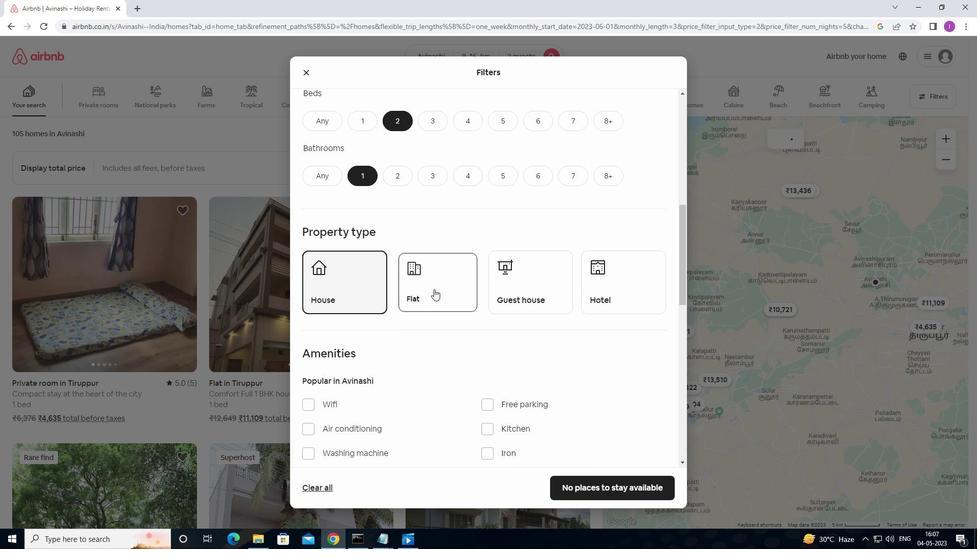 
Action: Mouse pressed left at (539, 300)
Screenshot: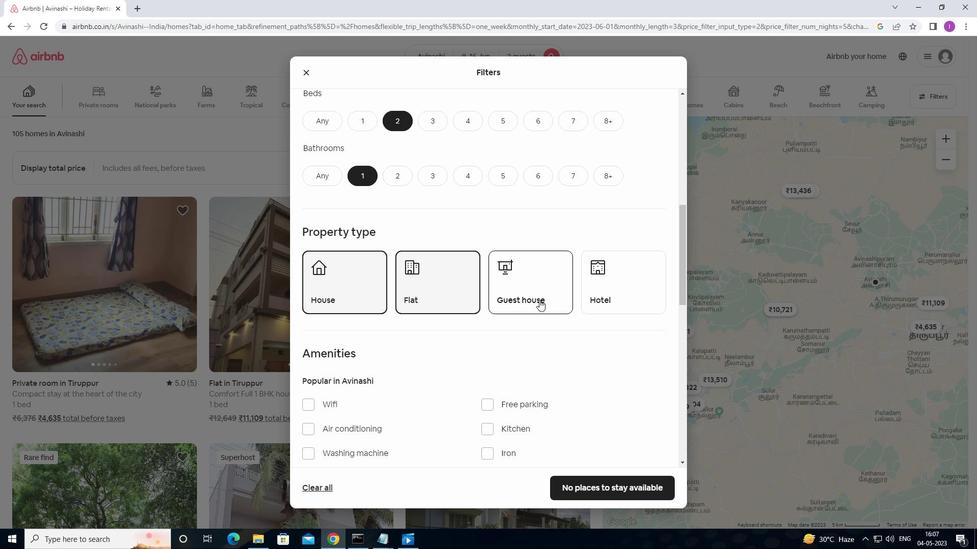 
Action: Mouse moved to (548, 294)
Screenshot: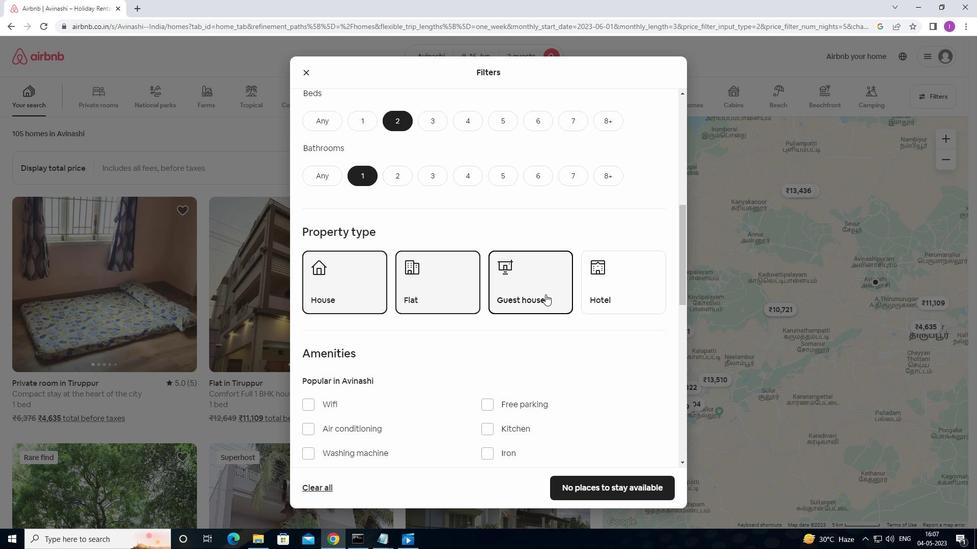 
Action: Mouse scrolled (548, 293) with delta (0, 0)
Screenshot: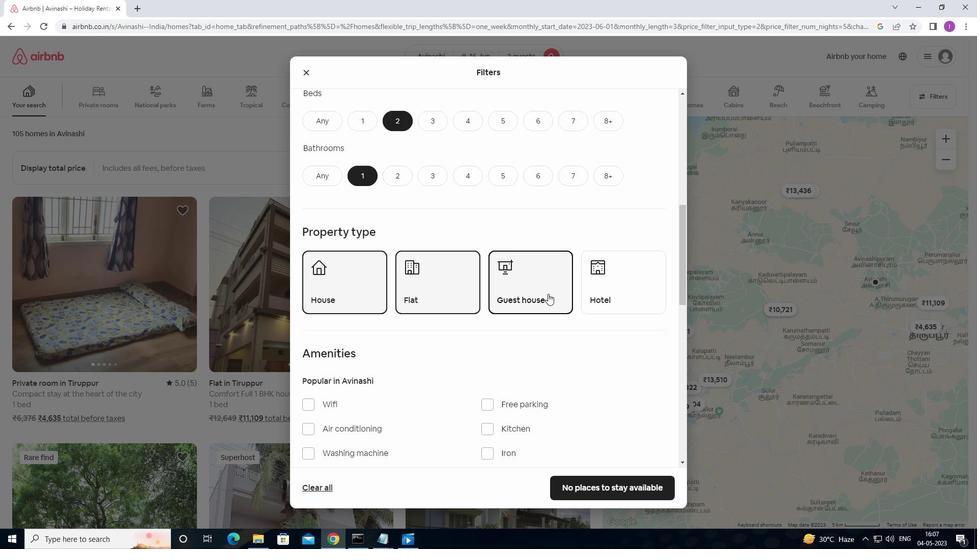 
Action: Mouse scrolled (548, 293) with delta (0, 0)
Screenshot: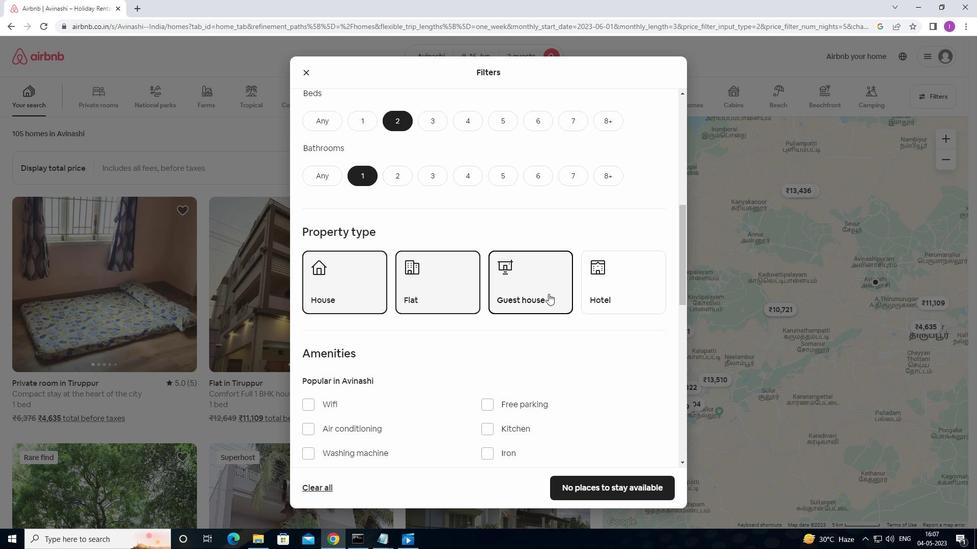 
Action: Mouse moved to (549, 294)
Screenshot: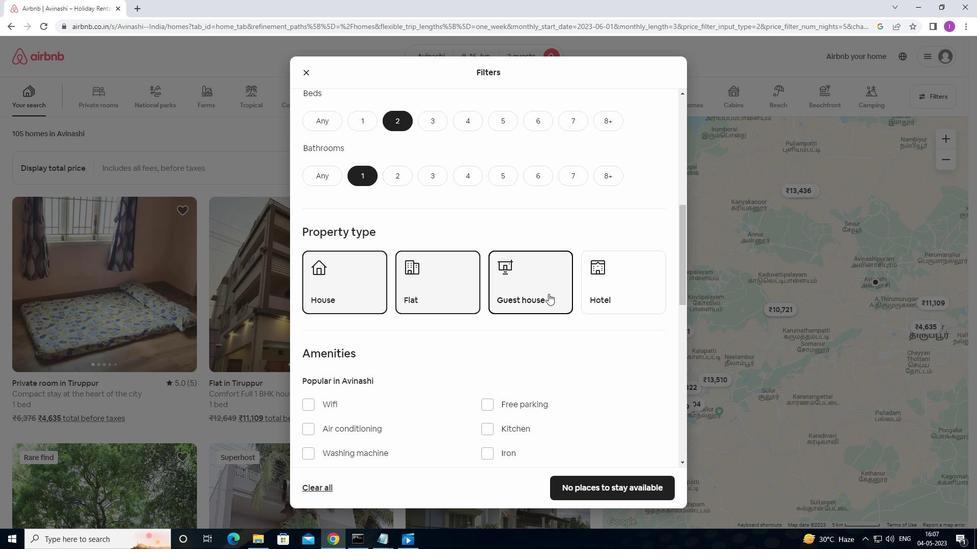 
Action: Mouse scrolled (549, 293) with delta (0, 0)
Screenshot: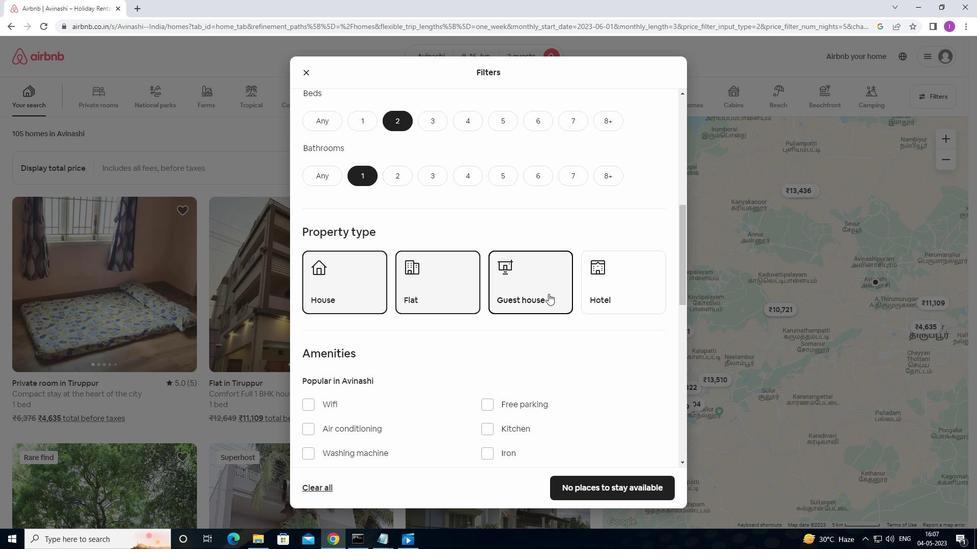 
Action: Mouse scrolled (549, 293) with delta (0, 0)
Screenshot: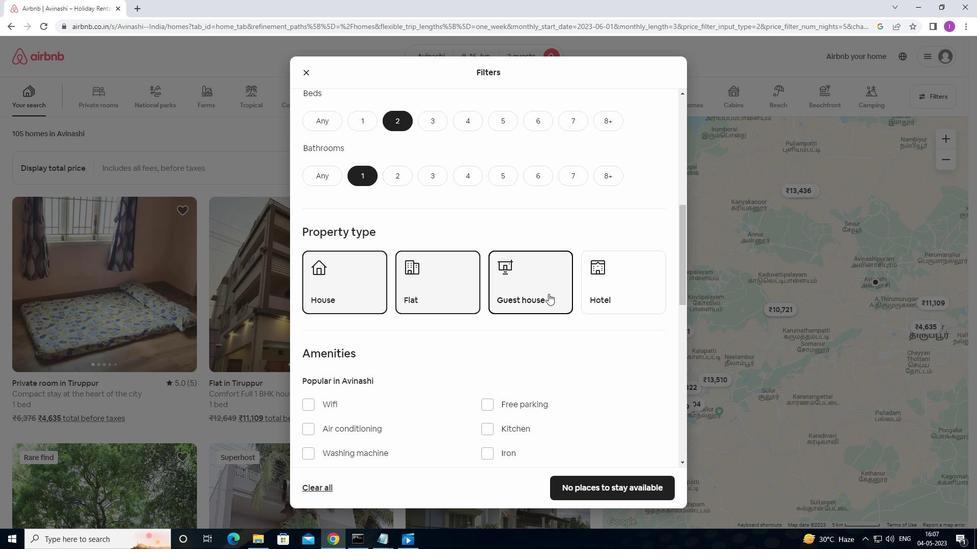 
Action: Mouse scrolled (549, 293) with delta (0, 0)
Screenshot: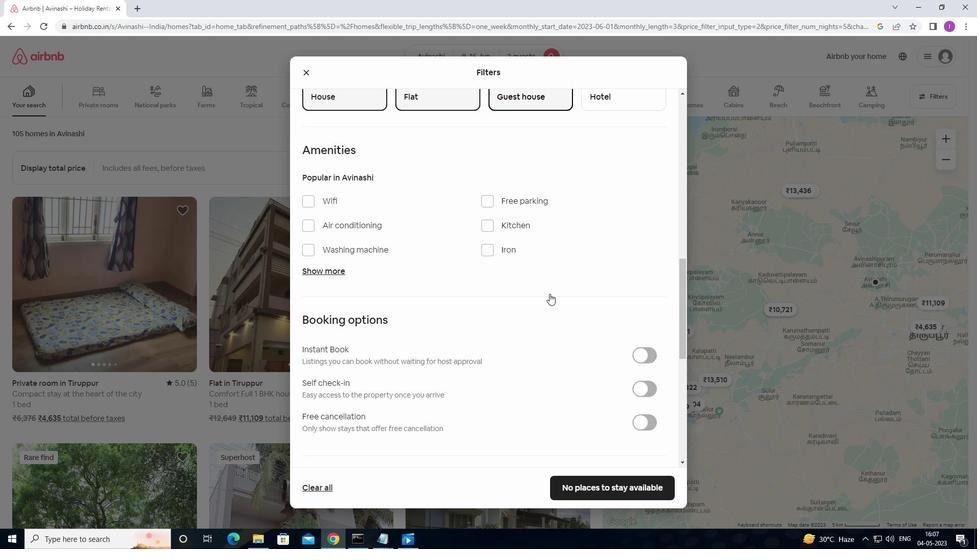 
Action: Mouse scrolled (549, 293) with delta (0, 0)
Screenshot: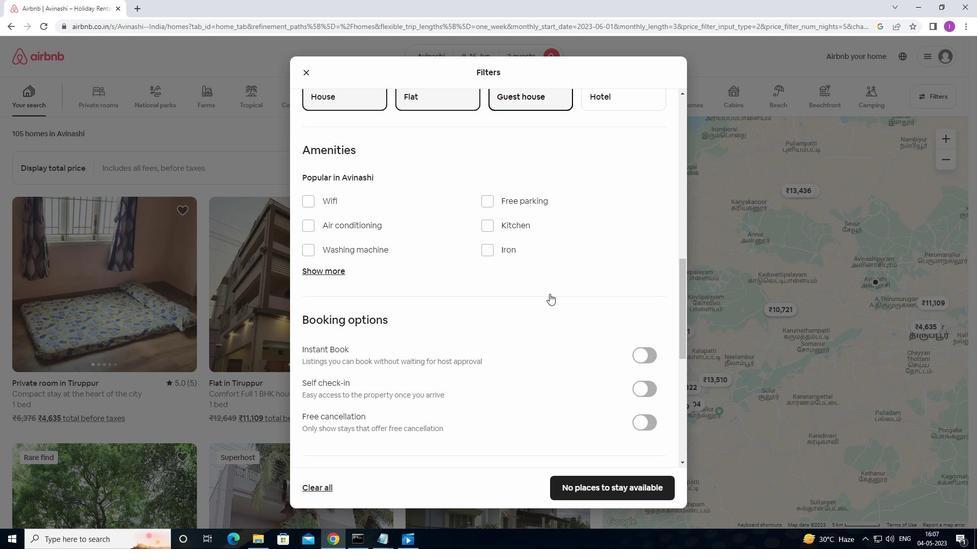 
Action: Mouse moved to (649, 282)
Screenshot: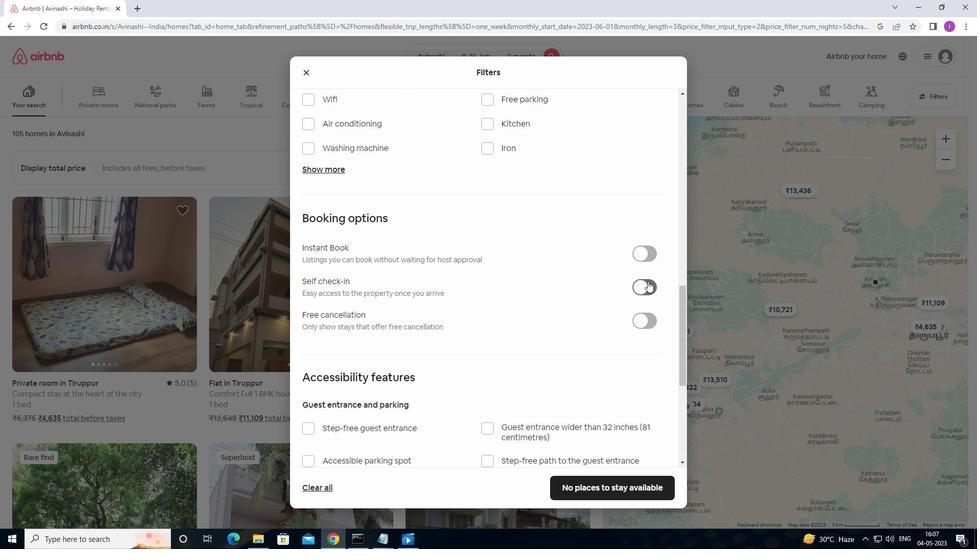
Action: Mouse pressed left at (649, 282)
Screenshot: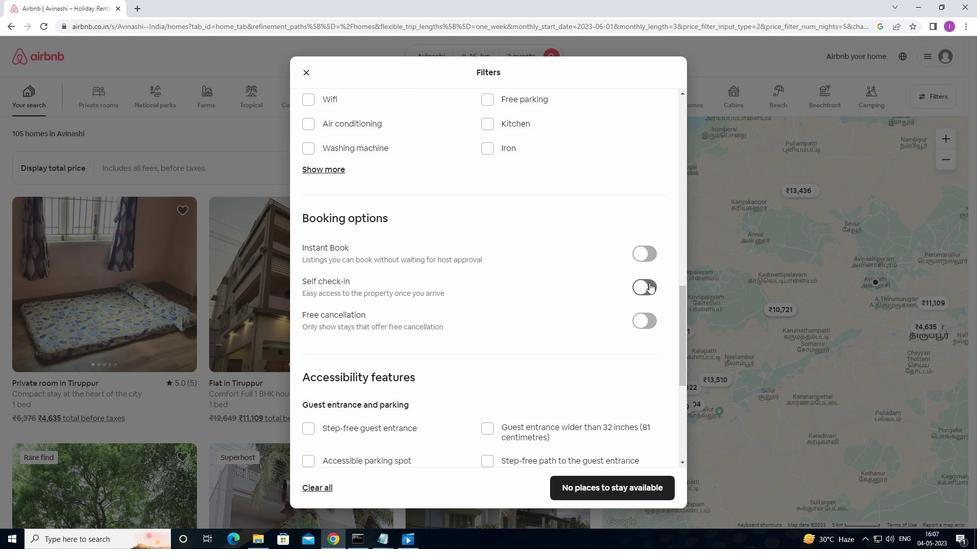 
Action: Mouse moved to (636, 284)
Screenshot: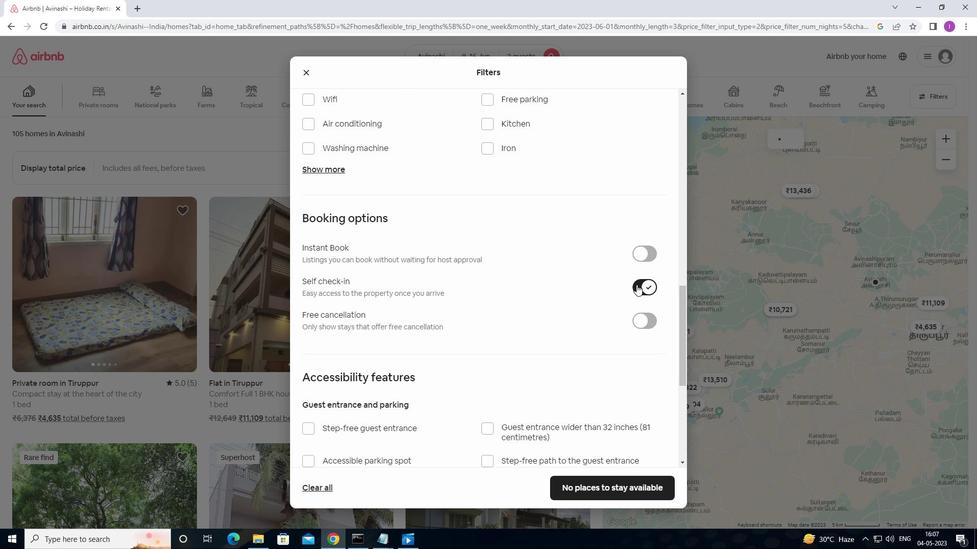 
Action: Mouse scrolled (636, 284) with delta (0, 0)
Screenshot: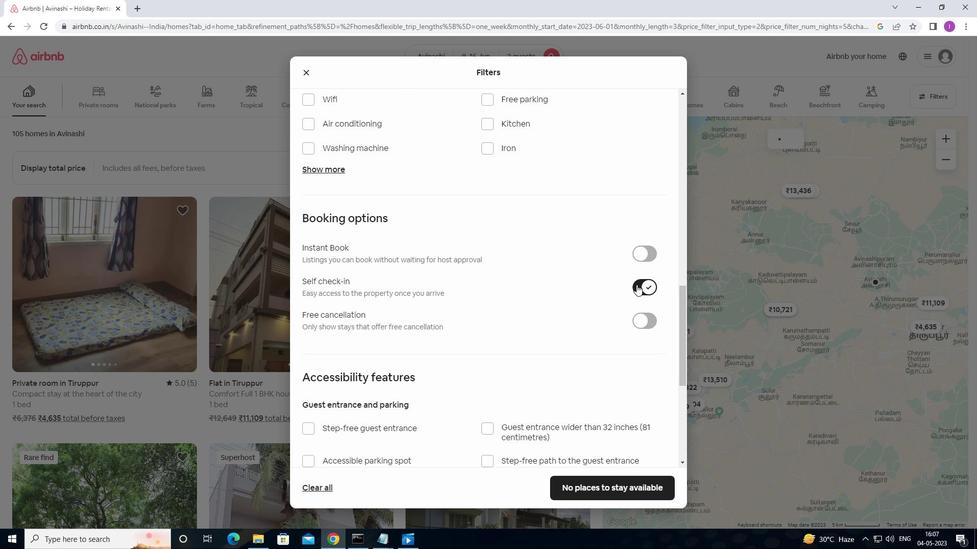
Action: Mouse moved to (635, 285)
Screenshot: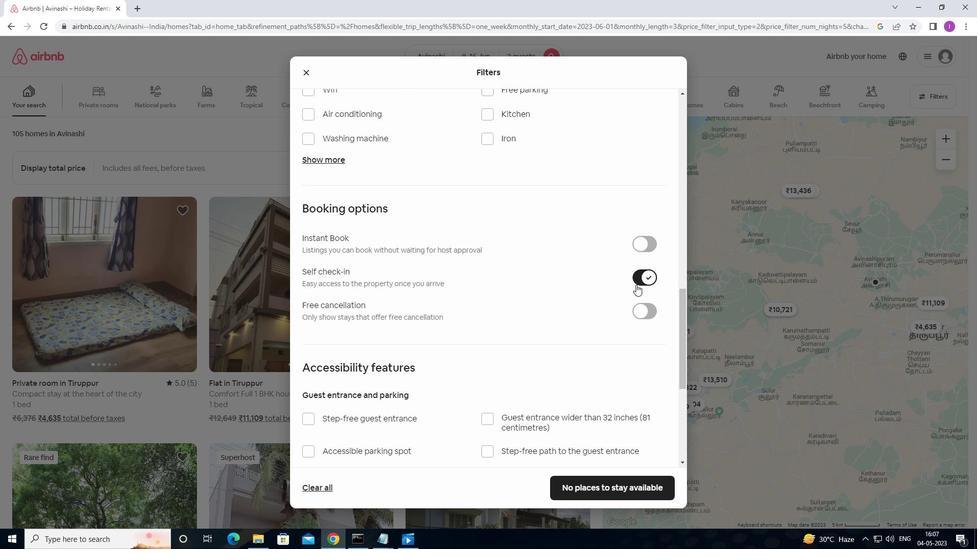 
Action: Mouse scrolled (635, 284) with delta (0, 0)
Screenshot: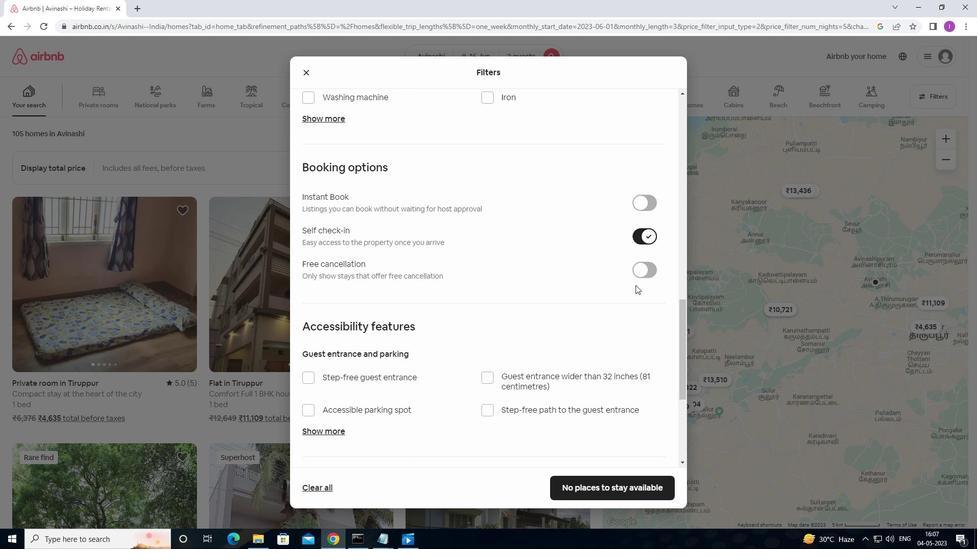 
Action: Mouse scrolled (635, 284) with delta (0, 0)
Screenshot: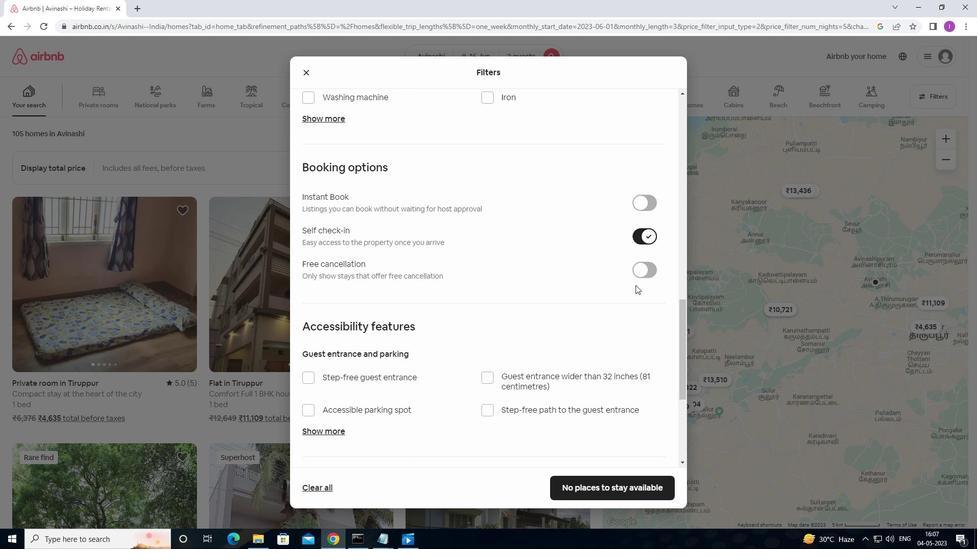 
Action: Mouse scrolled (635, 284) with delta (0, 0)
Screenshot: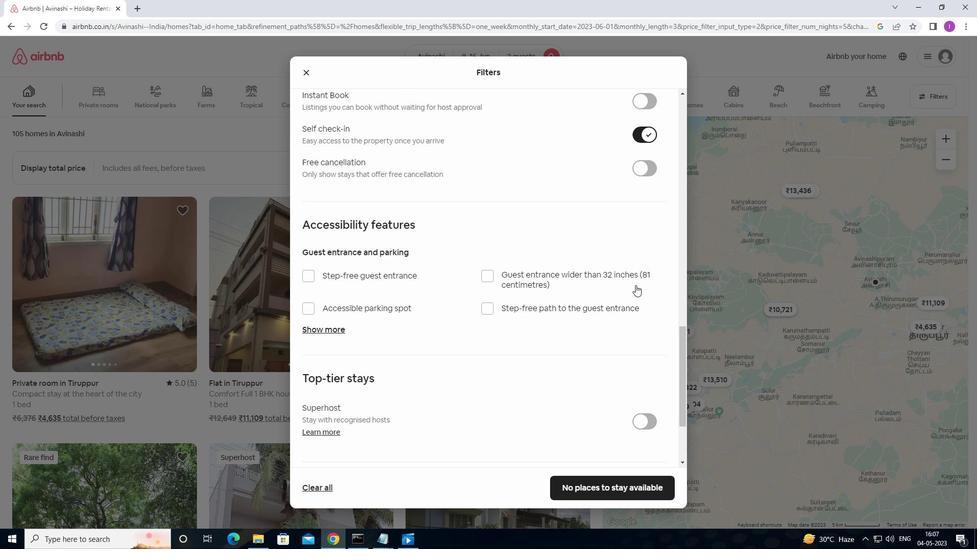 
Action: Mouse moved to (378, 329)
Screenshot: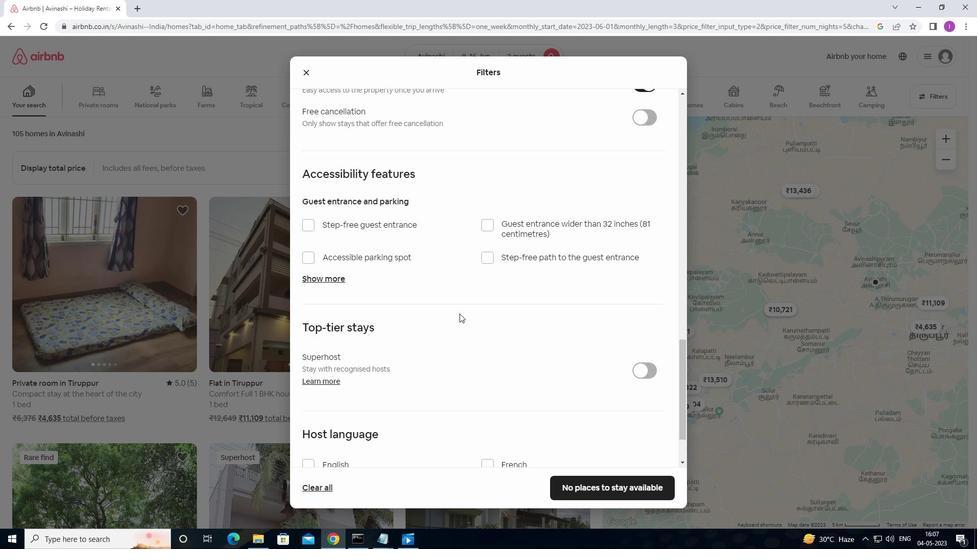 
Action: Mouse scrolled (378, 329) with delta (0, 0)
Screenshot: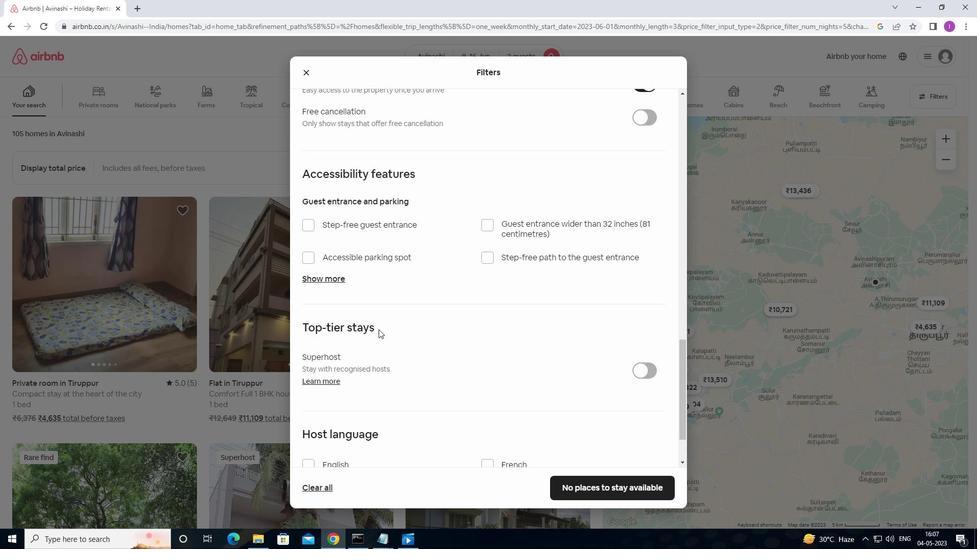 
Action: Mouse scrolled (378, 329) with delta (0, 0)
Screenshot: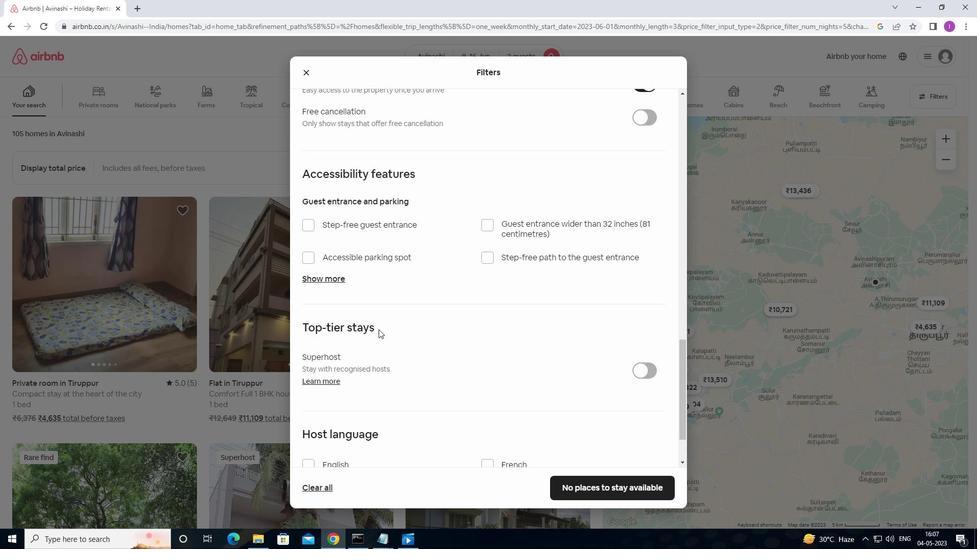 
Action: Mouse moved to (378, 329)
Screenshot: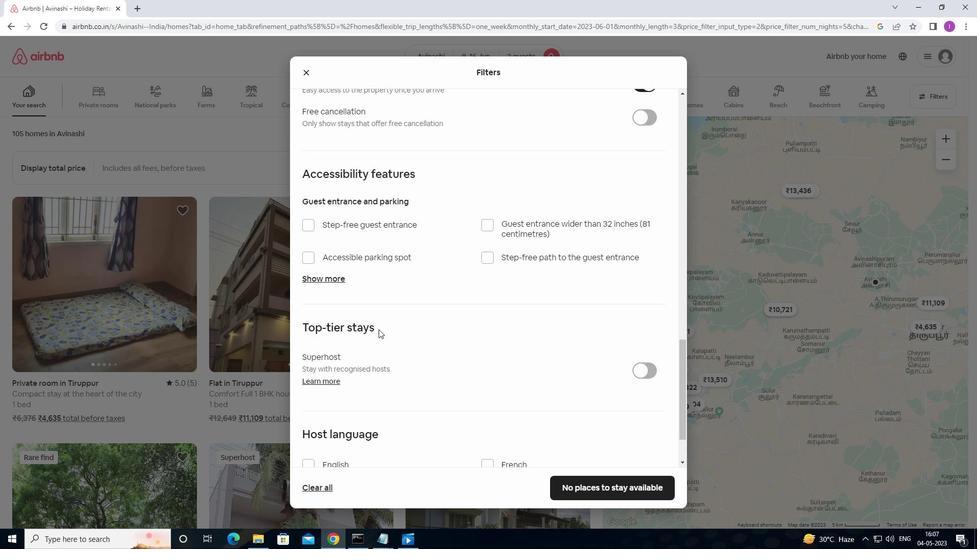 
Action: Mouse scrolled (378, 329) with delta (0, 0)
Screenshot: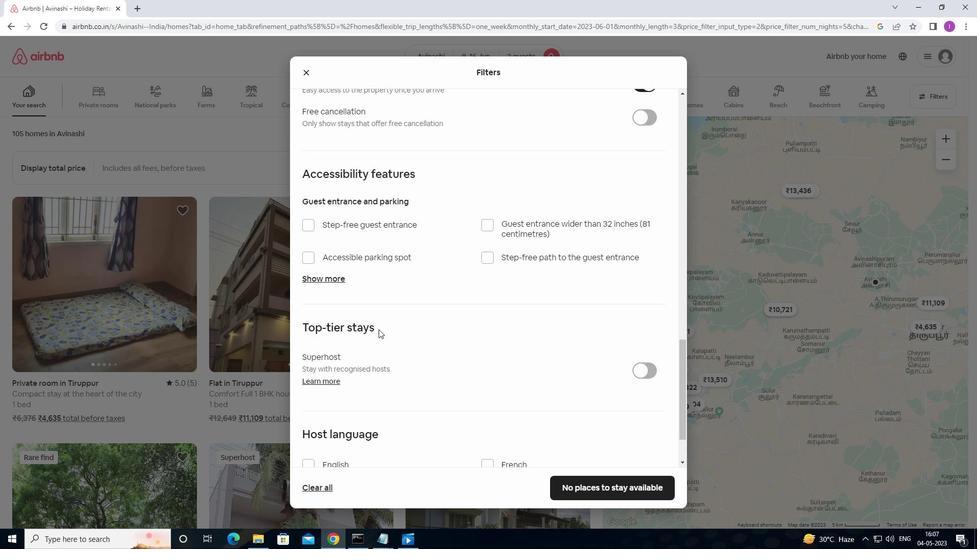 
Action: Mouse scrolled (378, 329) with delta (0, 0)
Screenshot: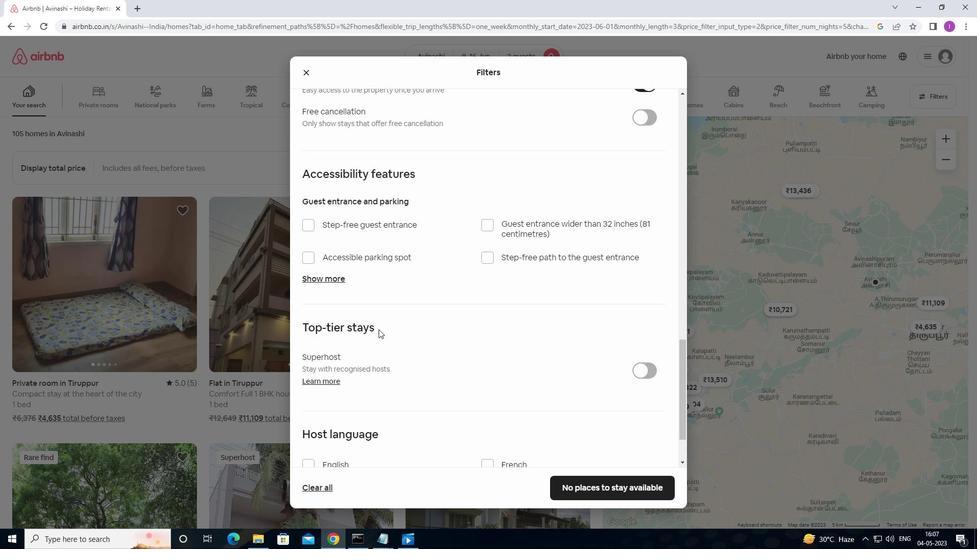 
Action: Mouse moved to (308, 395)
Screenshot: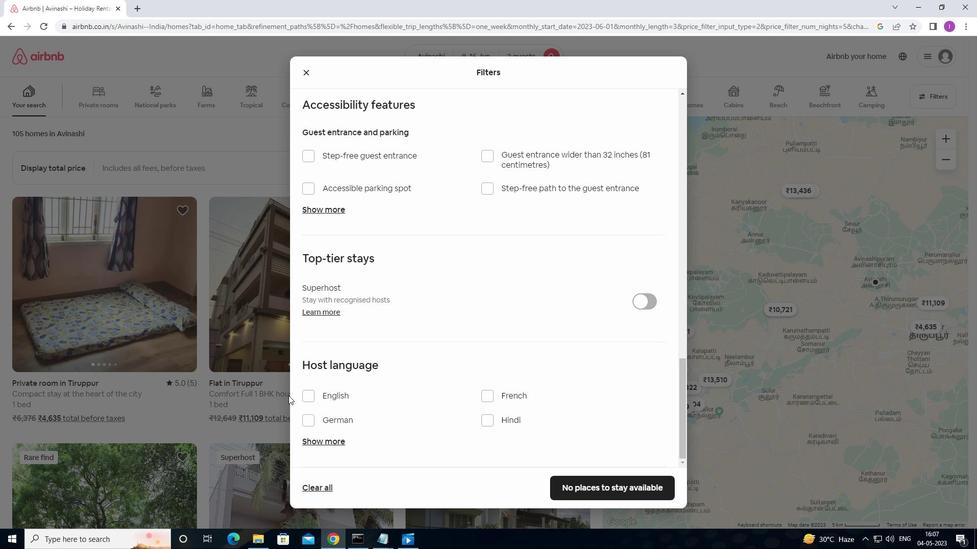 
Action: Mouse pressed left at (308, 395)
Screenshot: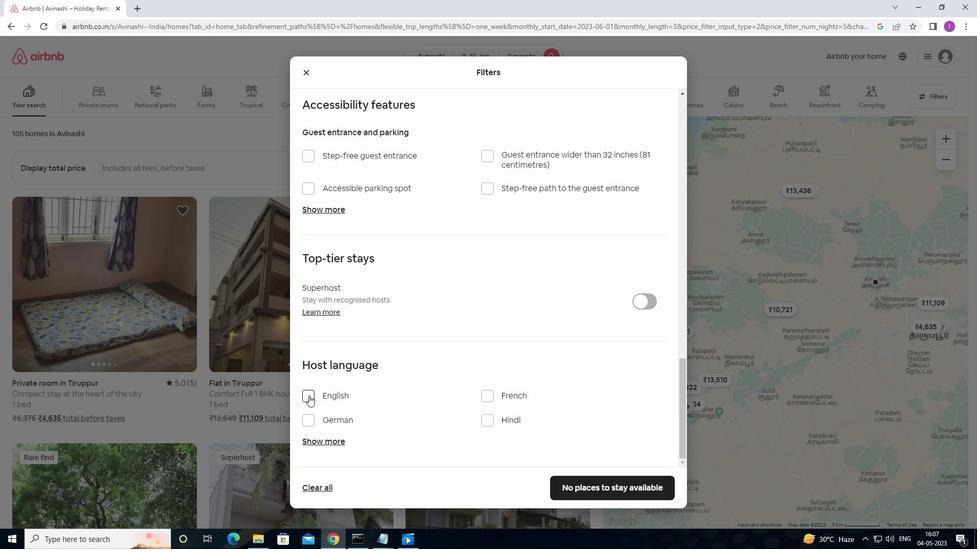 
Action: Mouse moved to (509, 454)
Screenshot: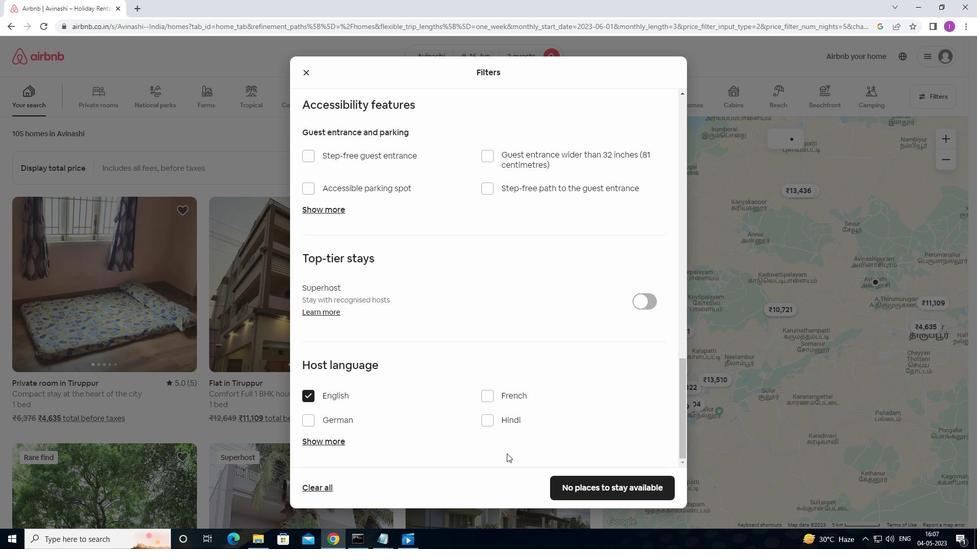 
Action: Mouse scrolled (509, 453) with delta (0, 0)
Screenshot: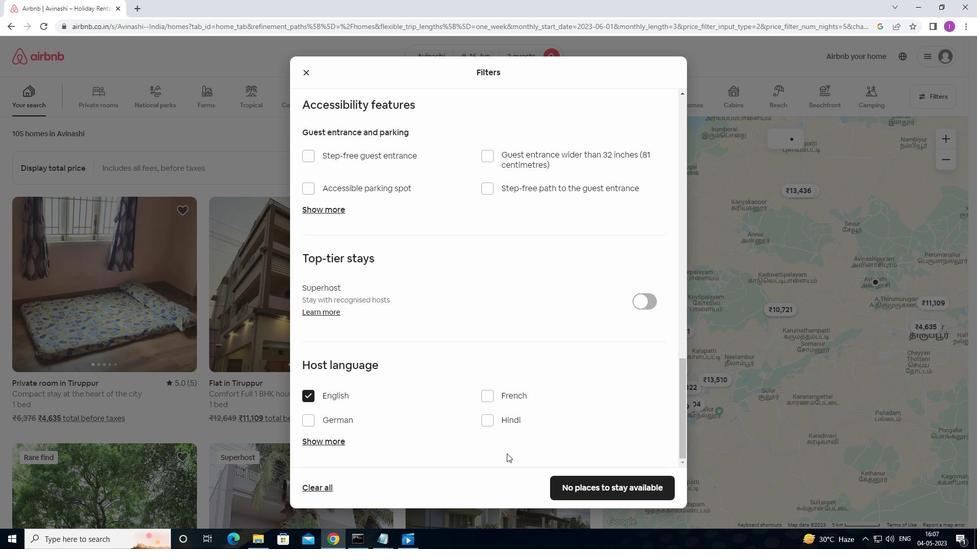 
Action: Mouse moved to (512, 455)
Screenshot: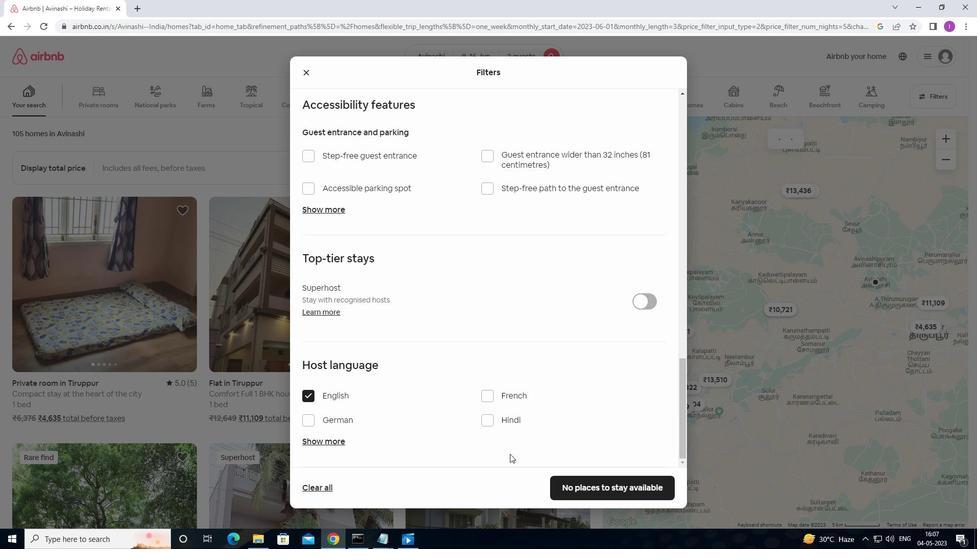 
Action: Mouse scrolled (512, 454) with delta (0, 0)
Screenshot: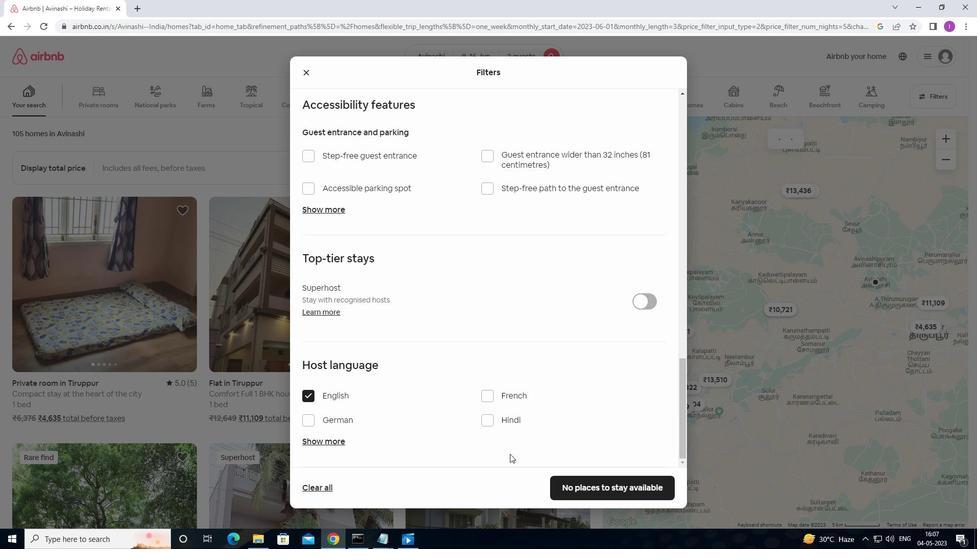 
Action: Mouse moved to (527, 458)
Screenshot: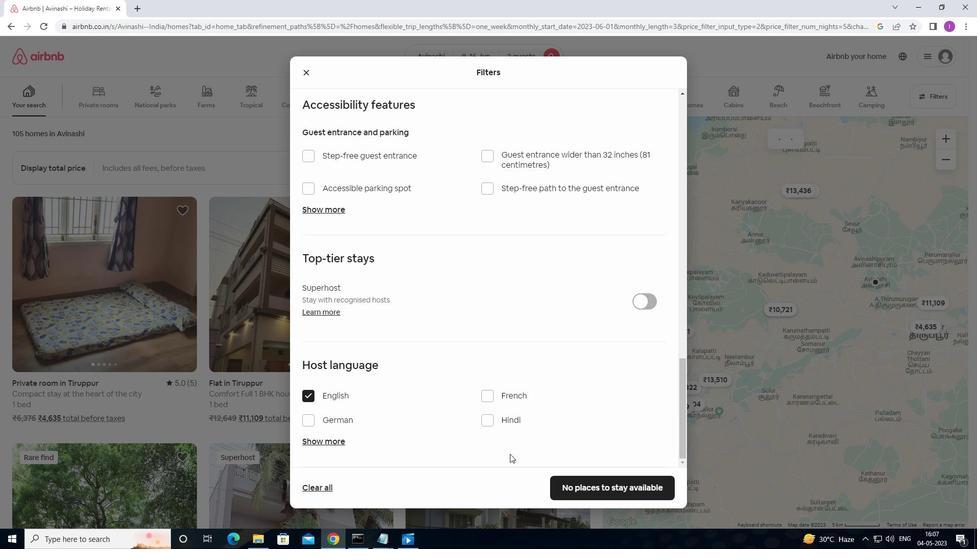 
Action: Mouse scrolled (527, 457) with delta (0, 0)
Screenshot: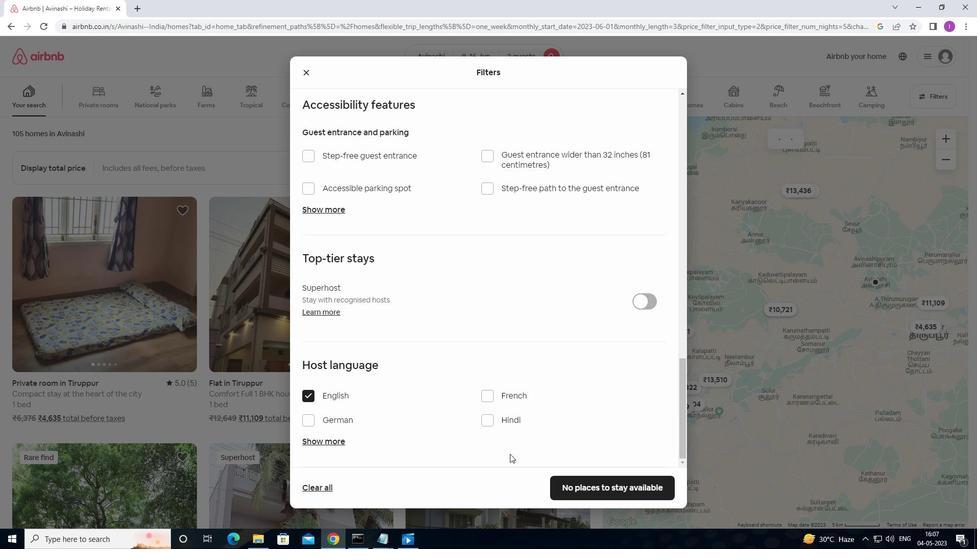 
Action: Mouse moved to (541, 458)
Screenshot: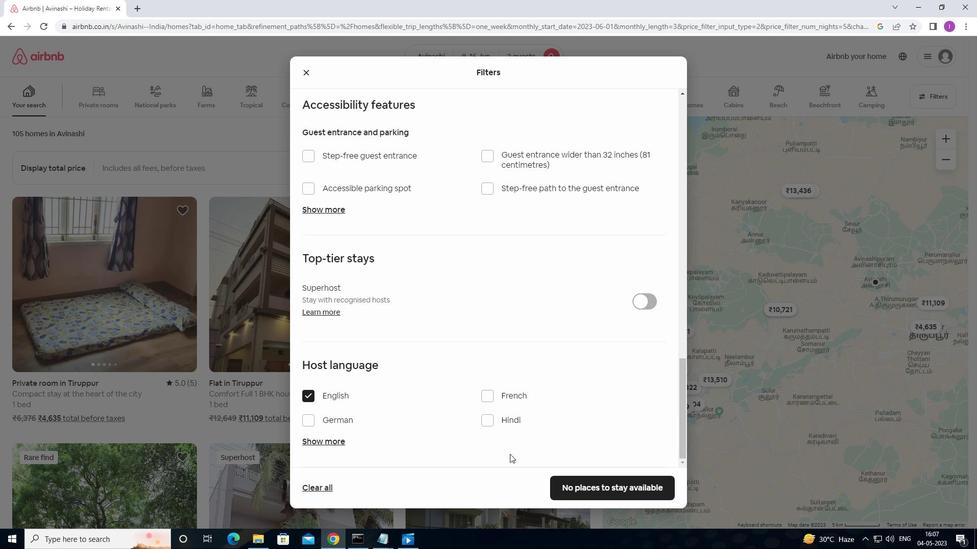 
Action: Mouse scrolled (541, 457) with delta (0, 0)
Screenshot: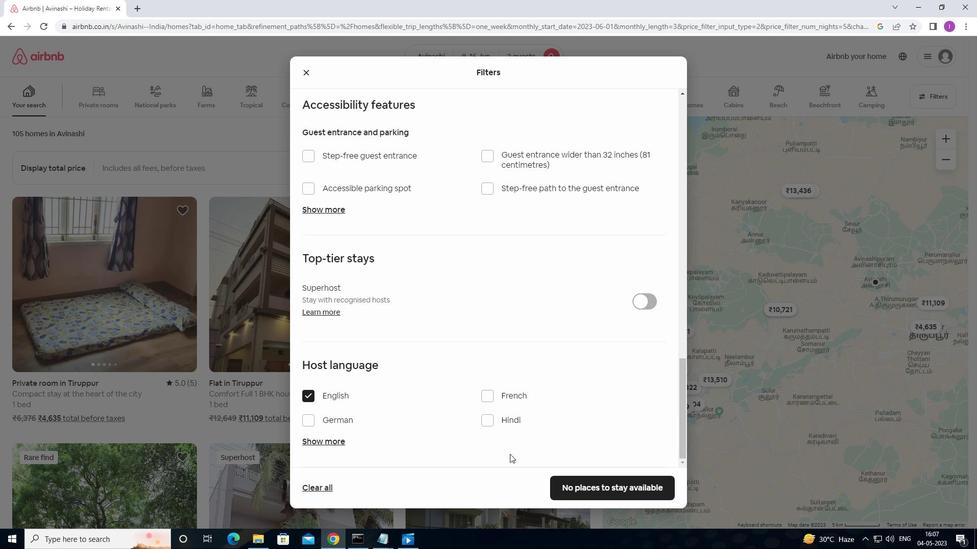
Action: Mouse moved to (568, 491)
Screenshot: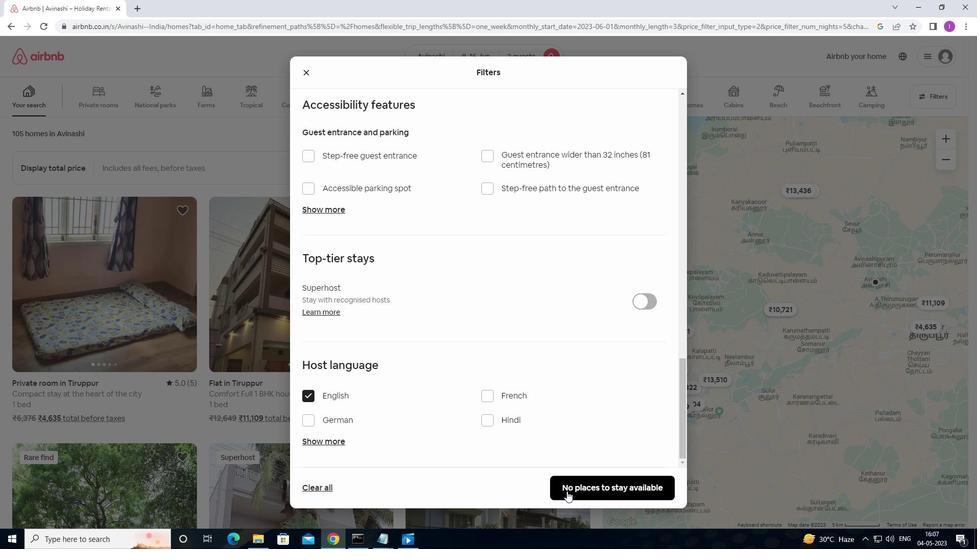 
Action: Mouse pressed left at (568, 491)
Screenshot: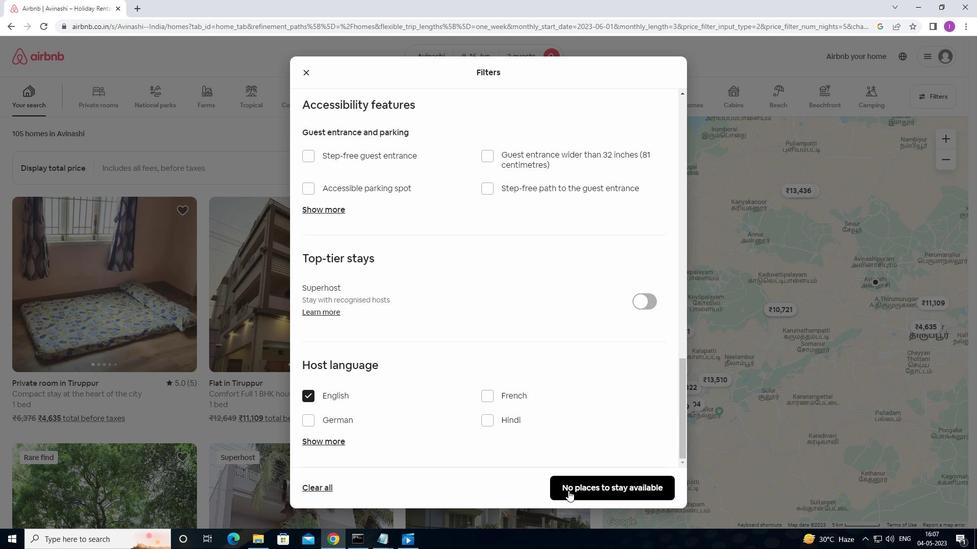 
Action: Mouse moved to (569, 485)
Screenshot: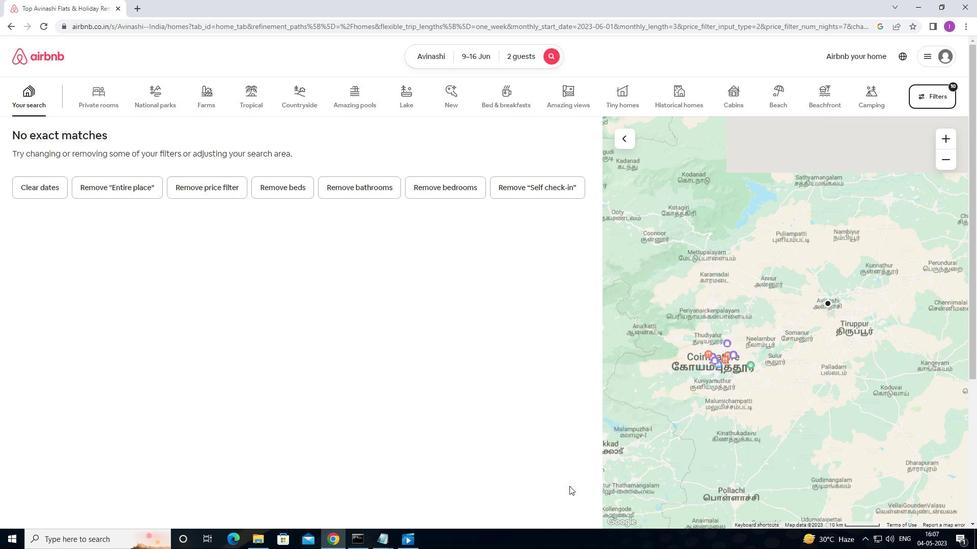 
